 Task: Create validation rules in inventory object.
Action: Mouse moved to (574, 54)
Screenshot: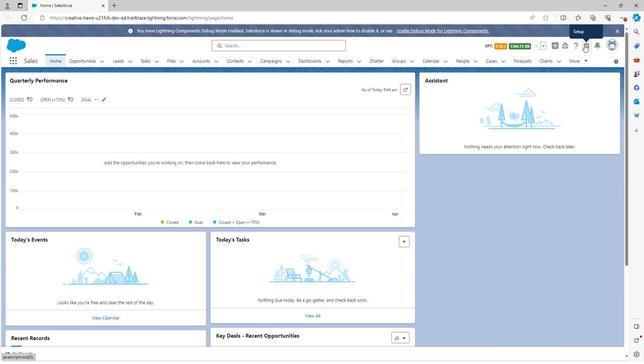 
Action: Mouse pressed left at (574, 54)
Screenshot: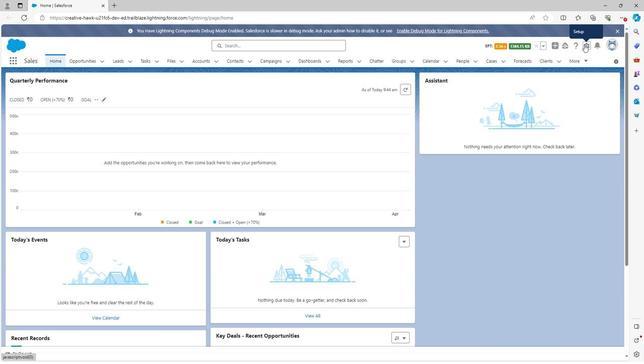 
Action: Mouse moved to (555, 80)
Screenshot: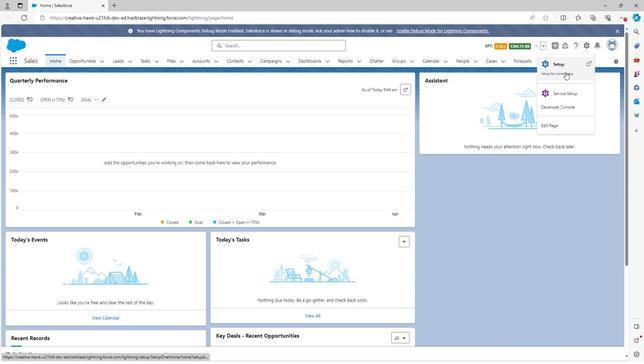 
Action: Mouse pressed left at (555, 80)
Screenshot: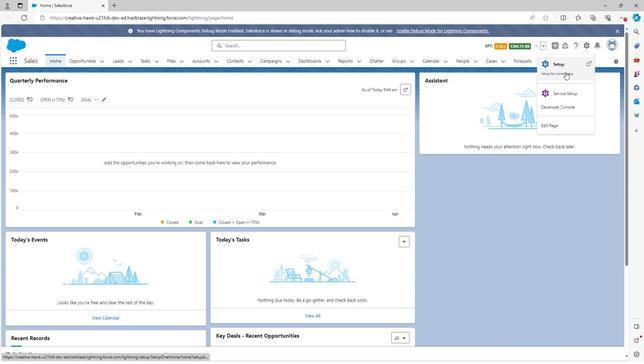 
Action: Mouse moved to (81, 69)
Screenshot: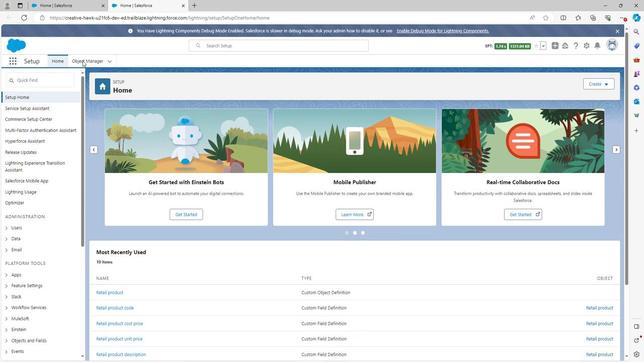 
Action: Mouse pressed left at (81, 69)
Screenshot: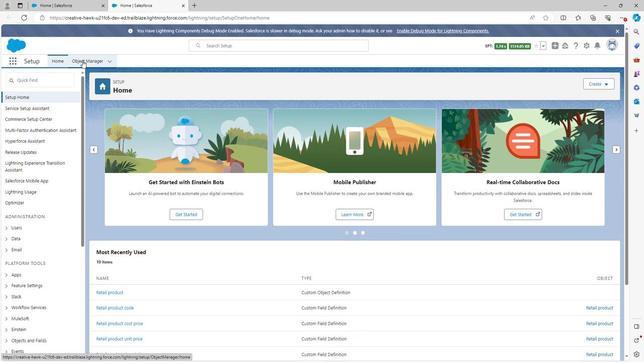 
Action: Mouse moved to (91, 253)
Screenshot: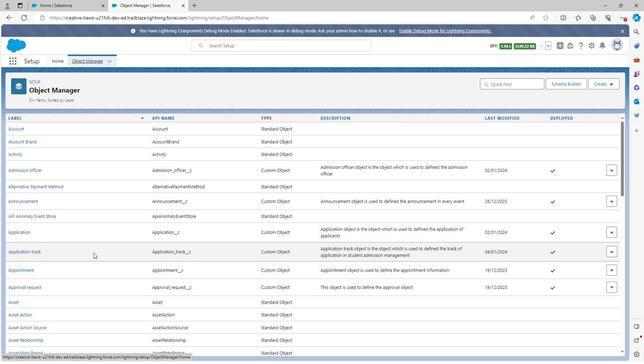 
Action: Mouse scrolled (91, 253) with delta (0, 0)
Screenshot: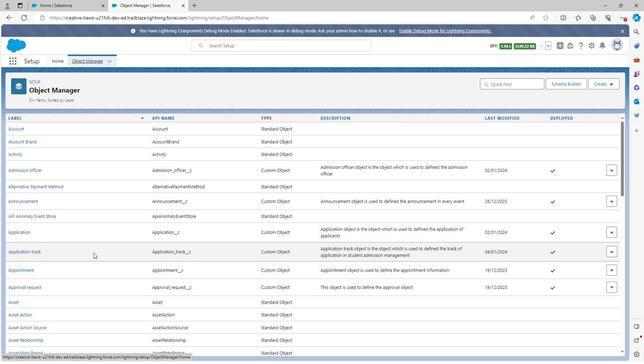 
Action: Mouse scrolled (91, 253) with delta (0, 0)
Screenshot: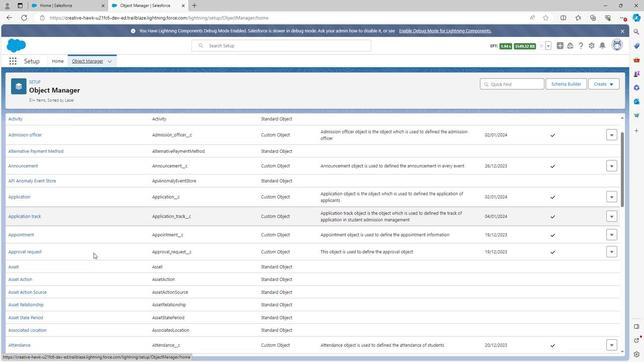 
Action: Mouse scrolled (91, 253) with delta (0, 0)
Screenshot: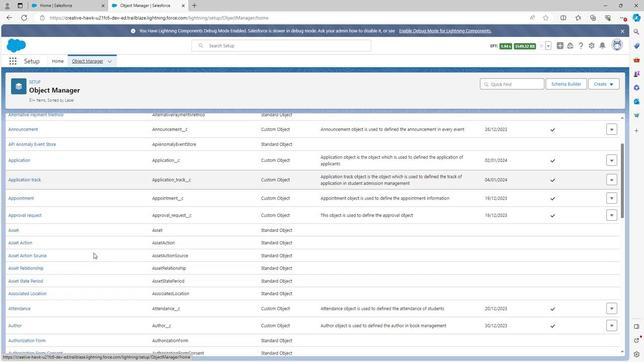 
Action: Mouse scrolled (91, 253) with delta (0, 0)
Screenshot: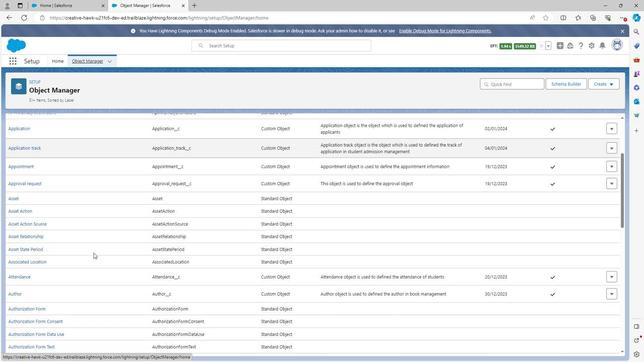 
Action: Mouse scrolled (91, 253) with delta (0, 0)
Screenshot: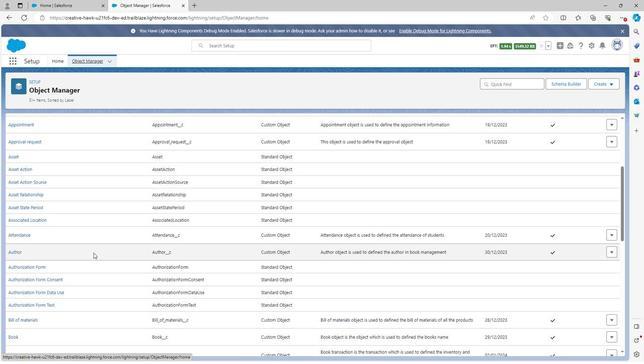 
Action: Mouse scrolled (91, 253) with delta (0, 0)
Screenshot: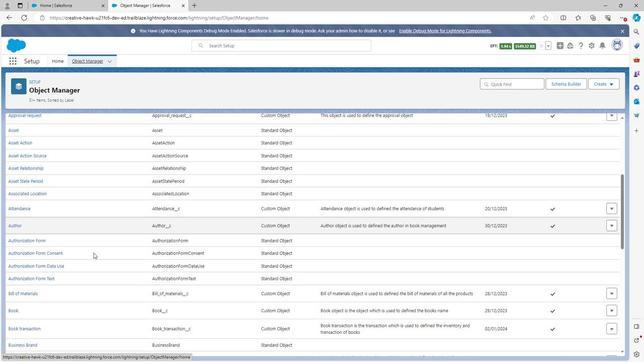 
Action: Mouse scrolled (91, 253) with delta (0, 0)
Screenshot: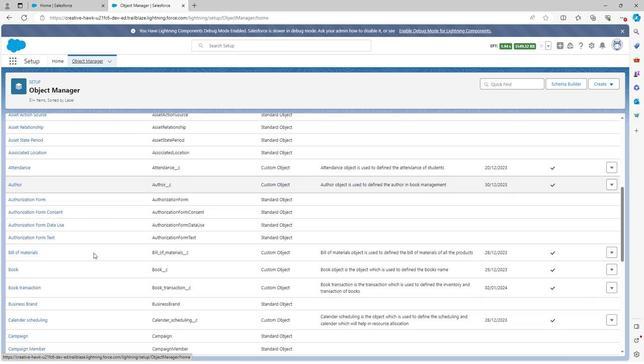 
Action: Mouse scrolled (91, 253) with delta (0, 0)
Screenshot: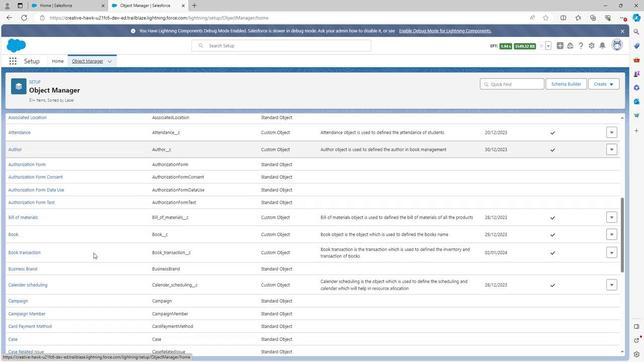 
Action: Mouse scrolled (91, 253) with delta (0, 0)
Screenshot: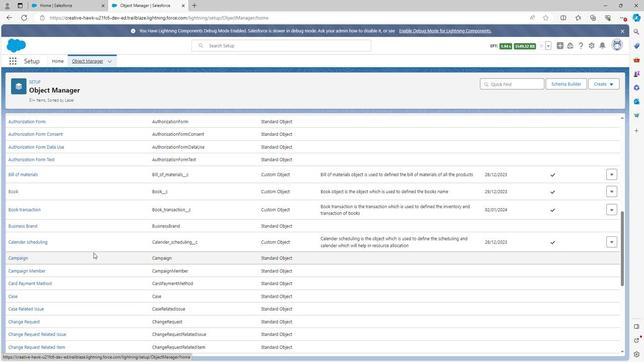 
Action: Mouse scrolled (91, 253) with delta (0, 0)
Screenshot: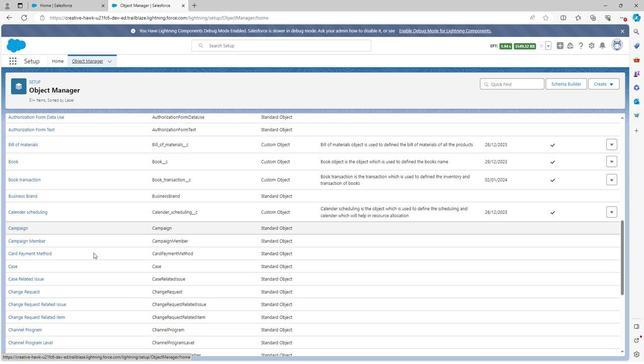 
Action: Mouse scrolled (91, 253) with delta (0, 0)
Screenshot: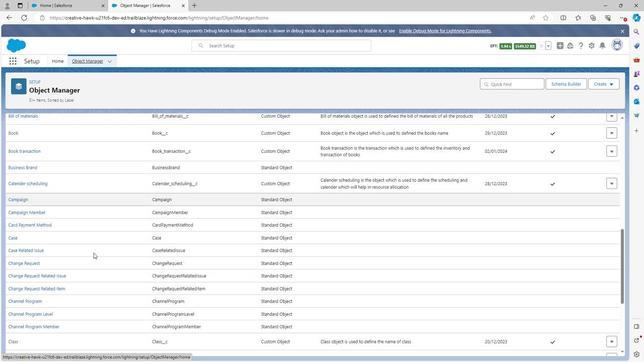 
Action: Mouse scrolled (91, 253) with delta (0, 0)
Screenshot: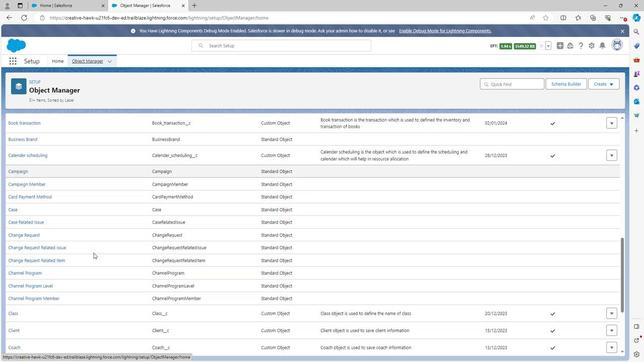 
Action: Mouse scrolled (91, 253) with delta (0, 0)
Screenshot: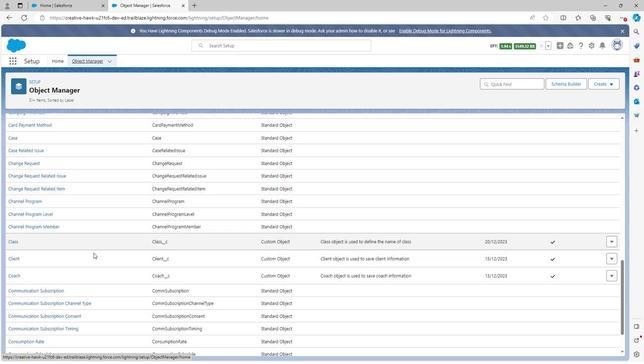 
Action: Mouse scrolled (91, 253) with delta (0, 0)
Screenshot: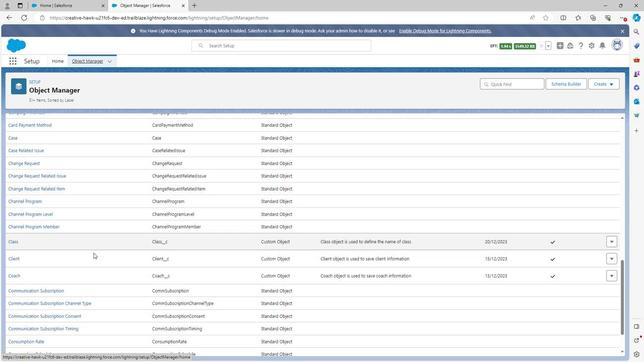 
Action: Mouse scrolled (91, 253) with delta (0, 0)
Screenshot: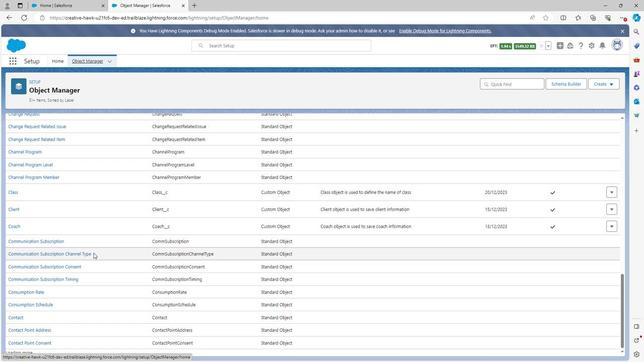 
Action: Mouse scrolled (91, 253) with delta (0, 0)
Screenshot: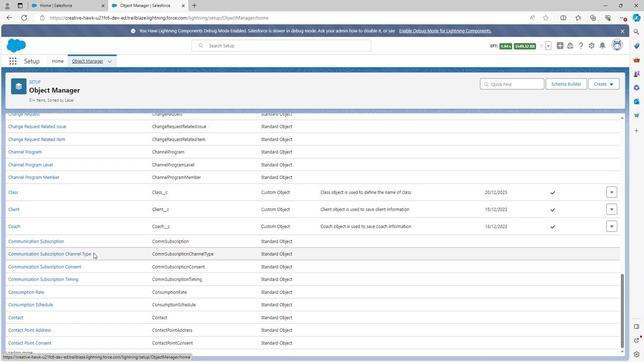
Action: Mouse scrolled (91, 253) with delta (0, 0)
Screenshot: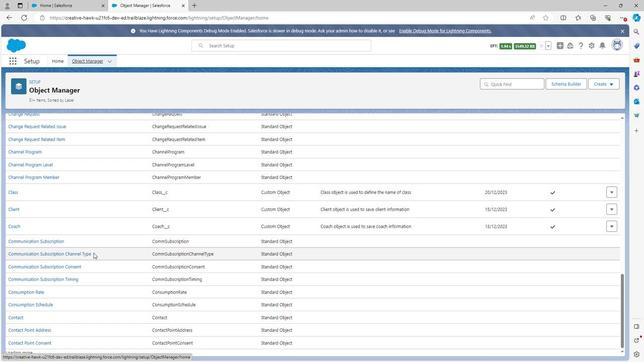 
Action: Mouse scrolled (91, 253) with delta (0, 0)
Screenshot: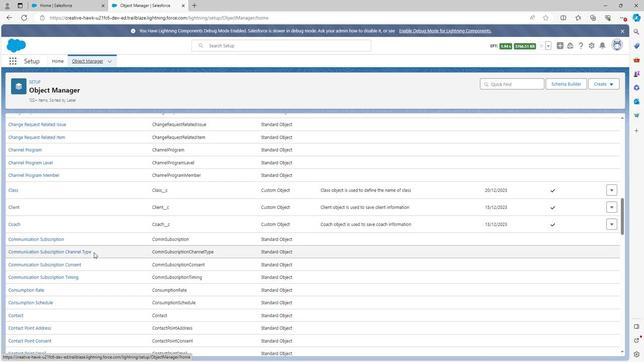 
Action: Mouse moved to (92, 253)
Screenshot: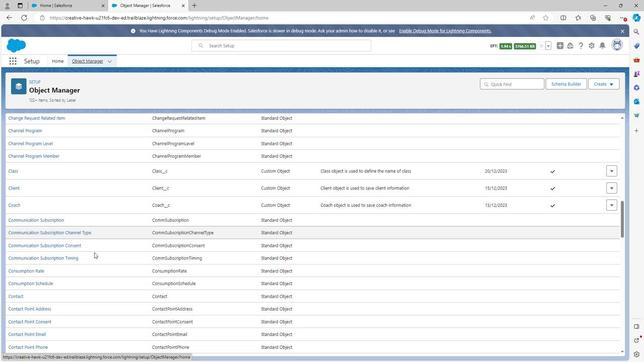
Action: Mouse scrolled (92, 252) with delta (0, 0)
Screenshot: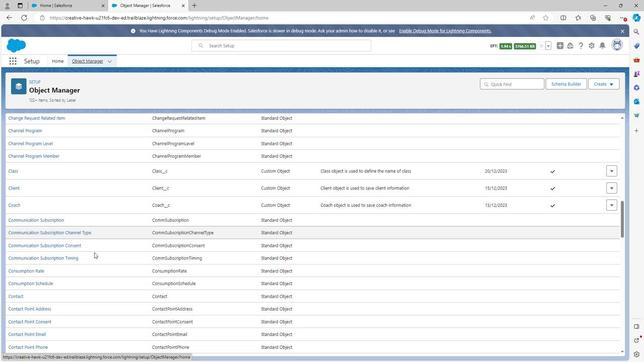 
Action: Mouse moved to (92, 253)
Screenshot: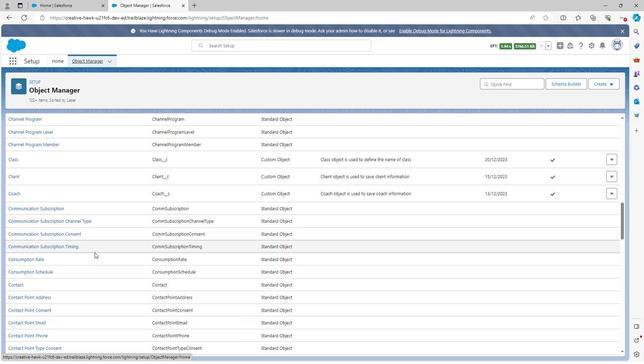 
Action: Mouse scrolled (92, 252) with delta (0, 0)
Screenshot: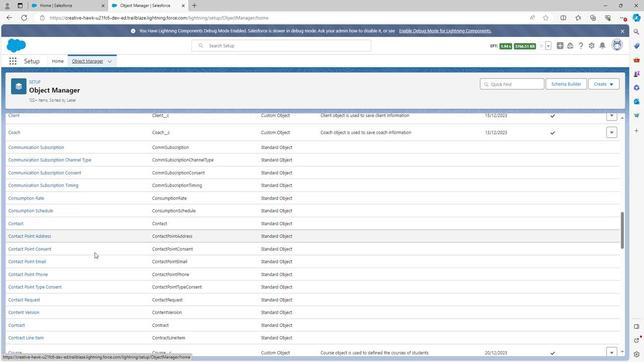 
Action: Mouse scrolled (92, 252) with delta (0, 0)
Screenshot: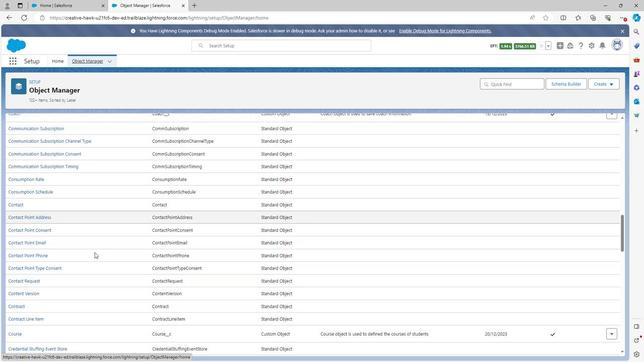 
Action: Mouse scrolled (92, 252) with delta (0, 0)
Screenshot: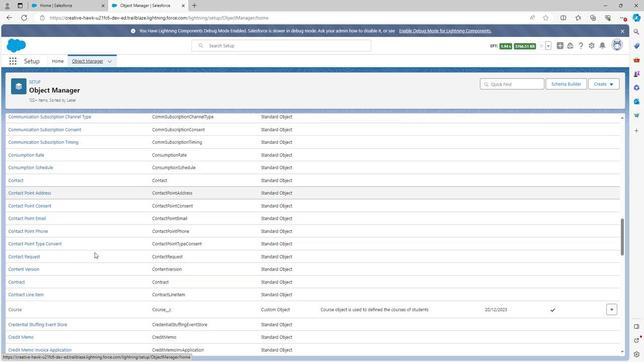 
Action: Mouse scrolled (92, 252) with delta (0, 0)
Screenshot: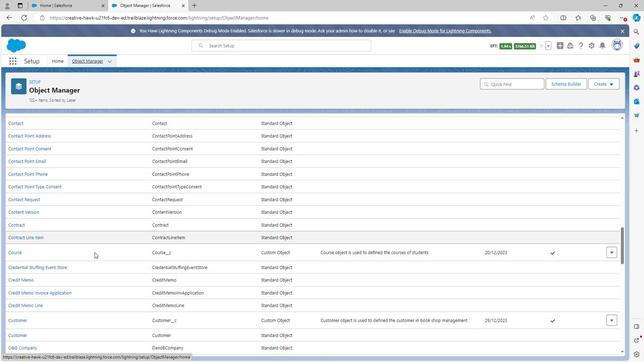 
Action: Mouse scrolled (92, 252) with delta (0, 0)
Screenshot: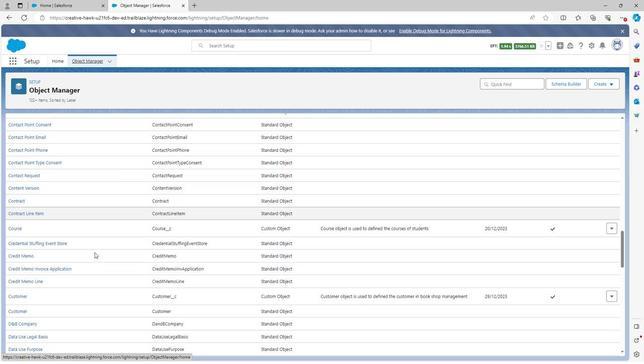 
Action: Mouse scrolled (92, 252) with delta (0, 0)
Screenshot: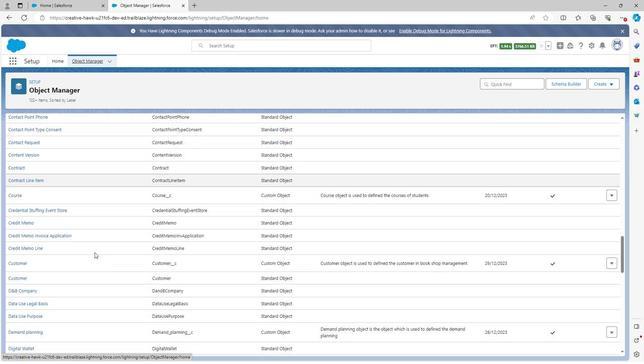 
Action: Mouse scrolled (92, 252) with delta (0, 0)
Screenshot: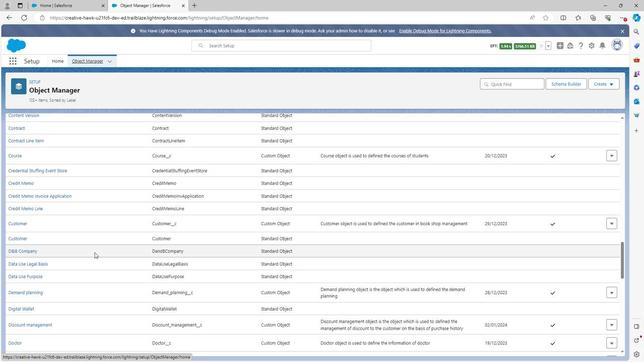 
Action: Mouse scrolled (92, 252) with delta (0, 0)
Screenshot: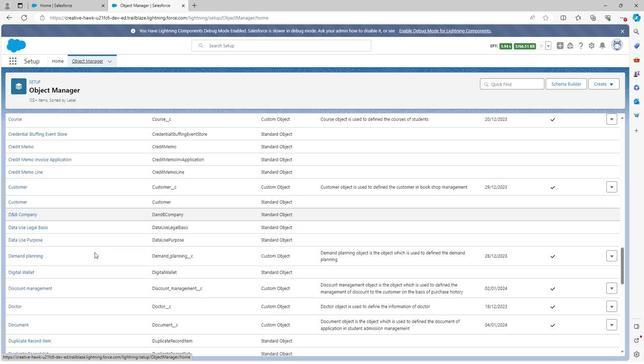 
Action: Mouse scrolled (92, 252) with delta (0, 0)
Screenshot: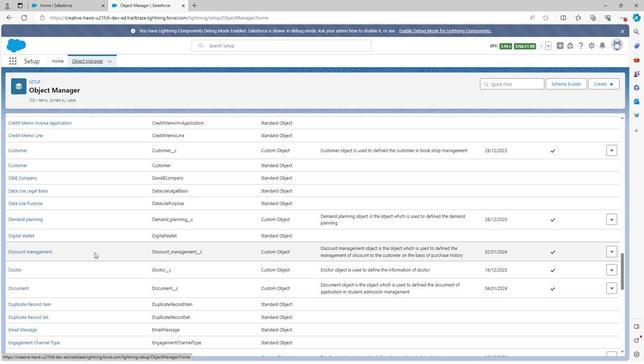 
Action: Mouse scrolled (92, 252) with delta (0, 0)
Screenshot: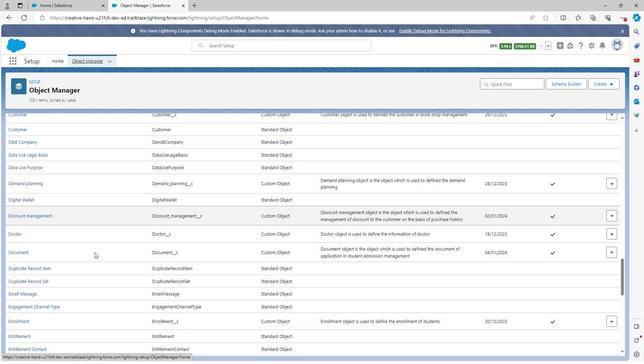 
Action: Mouse scrolled (92, 252) with delta (0, 0)
Screenshot: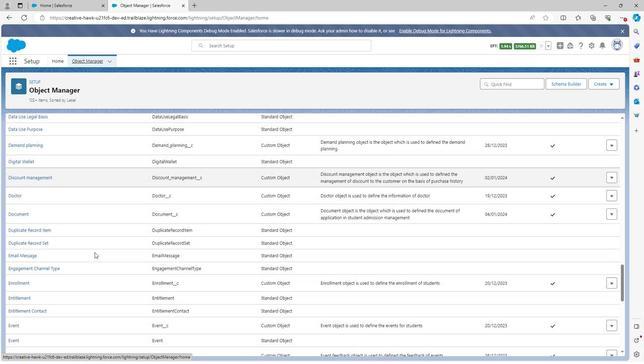 
Action: Mouse scrolled (92, 252) with delta (0, 0)
Screenshot: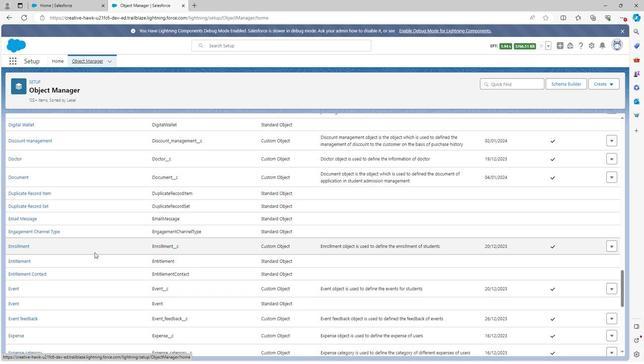 
Action: Mouse scrolled (92, 252) with delta (0, 0)
Screenshot: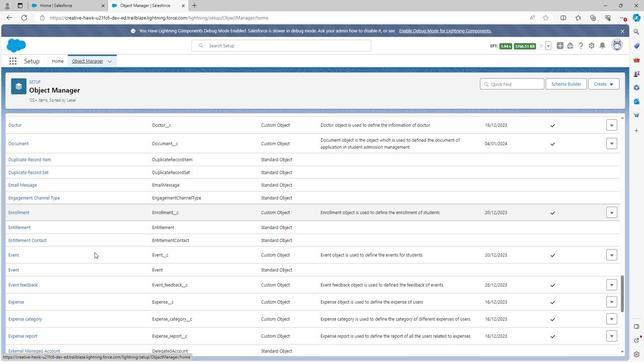 
Action: Mouse scrolled (92, 252) with delta (0, 0)
Screenshot: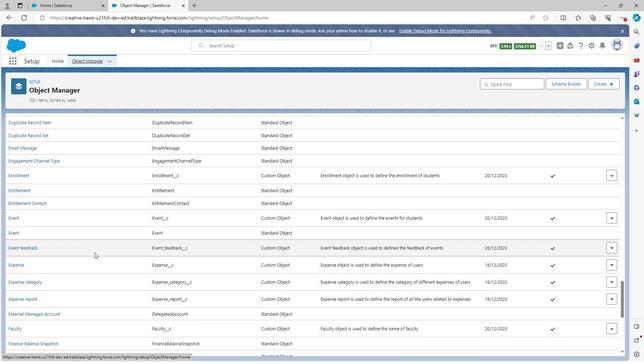 
Action: Mouse scrolled (92, 252) with delta (0, 0)
Screenshot: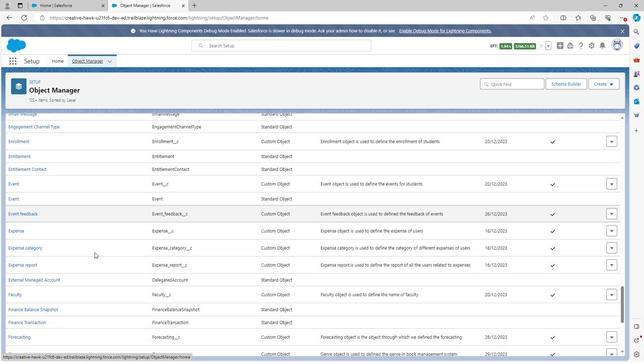 
Action: Mouse scrolled (92, 252) with delta (0, 0)
Screenshot: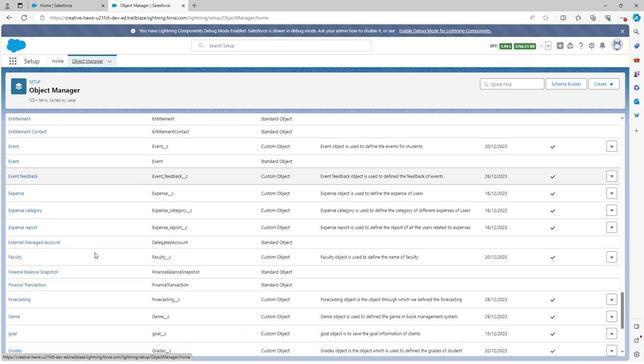 
Action: Mouse scrolled (92, 252) with delta (0, 0)
Screenshot: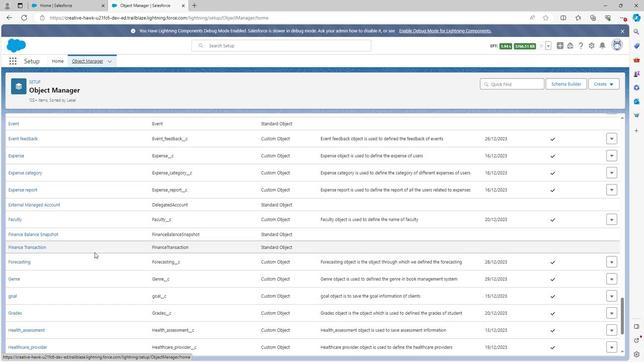 
Action: Mouse scrolled (92, 252) with delta (0, 0)
Screenshot: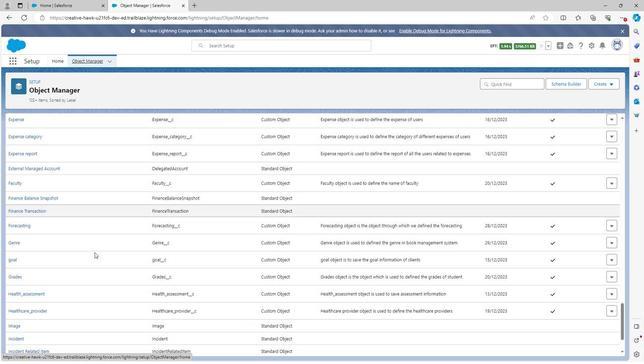 
Action: Mouse scrolled (92, 252) with delta (0, 0)
Screenshot: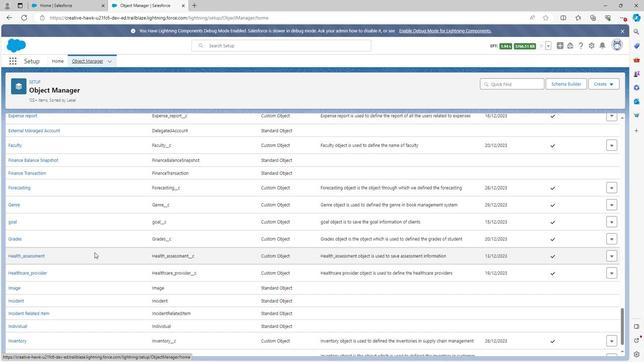 
Action: Mouse scrolled (92, 252) with delta (0, 0)
Screenshot: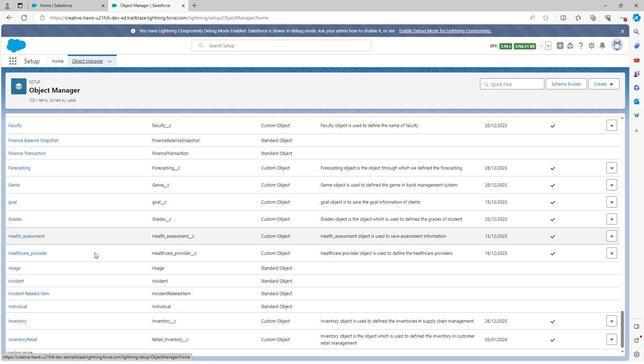 
Action: Mouse moved to (30, 335)
Screenshot: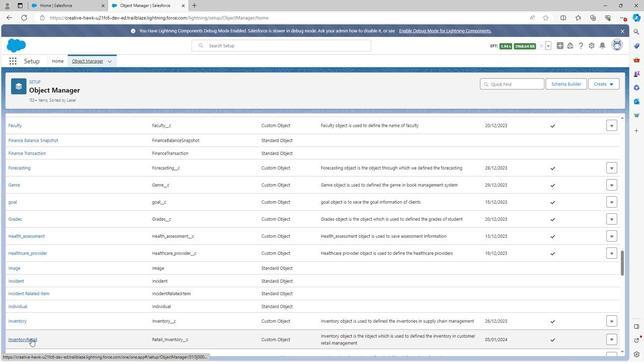 
Action: Mouse pressed left at (30, 335)
Screenshot: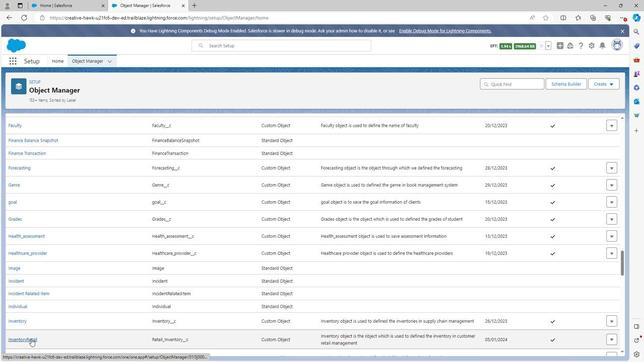 
Action: Mouse moved to (48, 138)
Screenshot: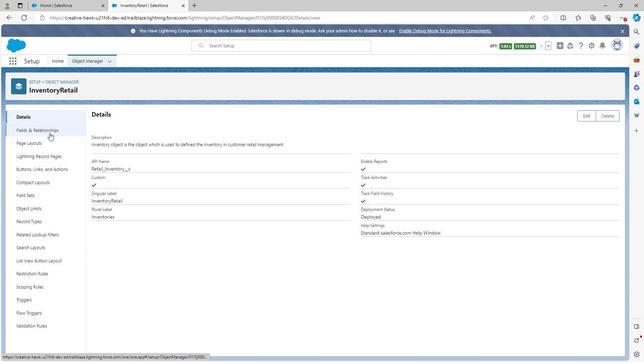 
Action: Mouse pressed left at (48, 138)
Screenshot: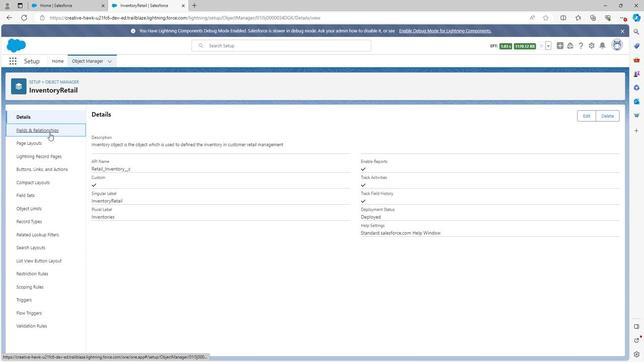 
Action: Mouse moved to (110, 179)
Screenshot: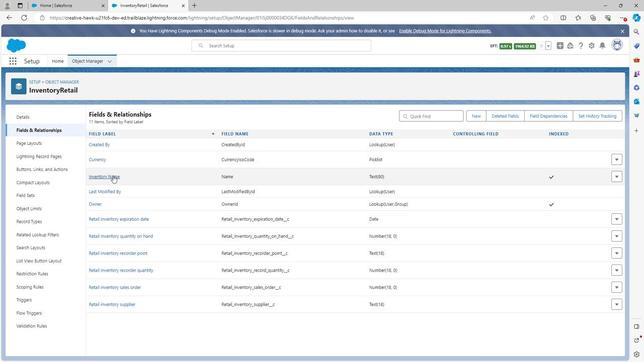 
Action: Mouse pressed left at (110, 179)
Screenshot: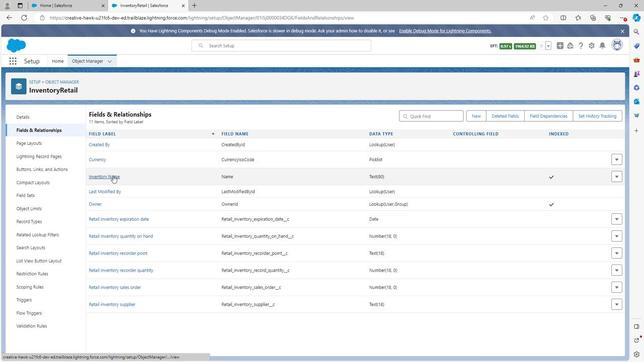 
Action: Mouse moved to (251, 212)
Screenshot: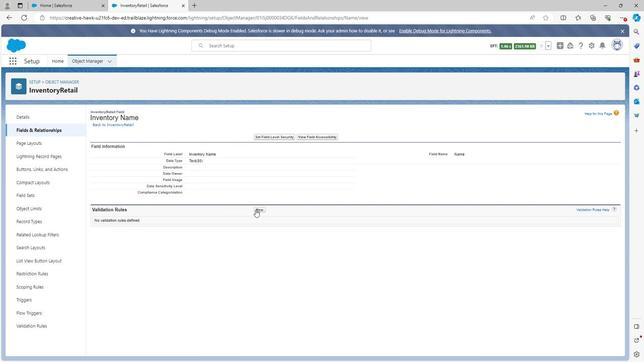 
Action: Mouse pressed left at (251, 212)
Screenshot: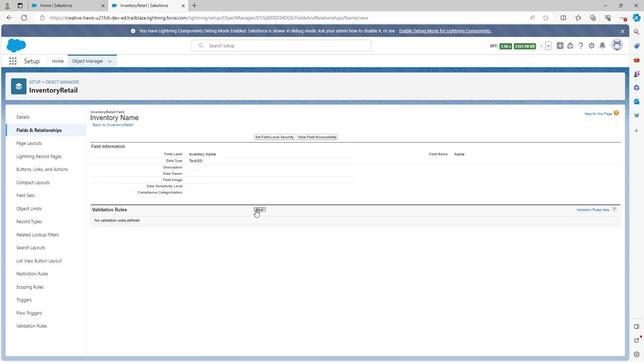 
Action: Mouse moved to (185, 170)
Screenshot: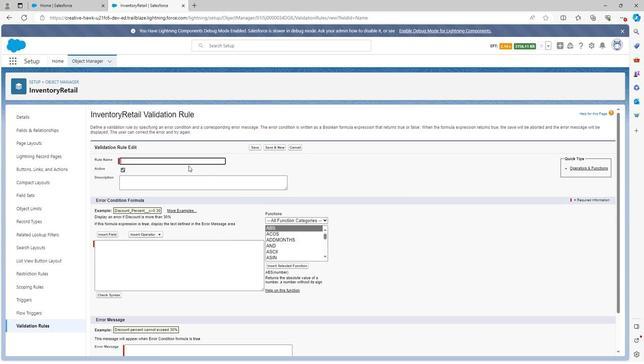 
Action: Key pressed <Key.shift>
Screenshot: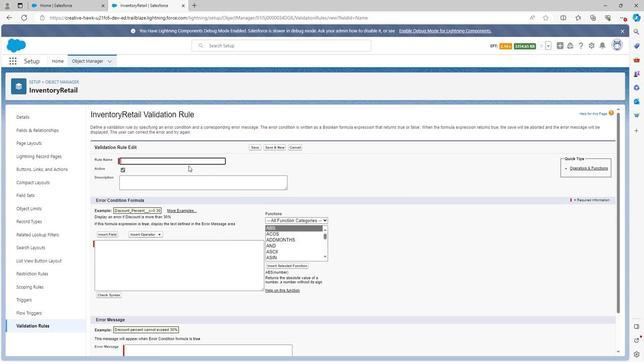 
Action: Mouse moved to (185, 170)
Screenshot: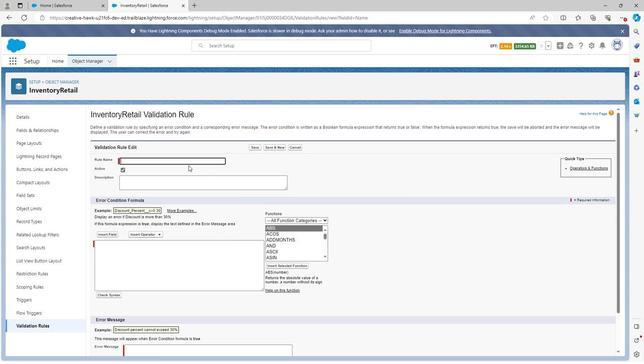 
Action: Key pressed <Key.shift><Key.shift><Key.shift>
Screenshot: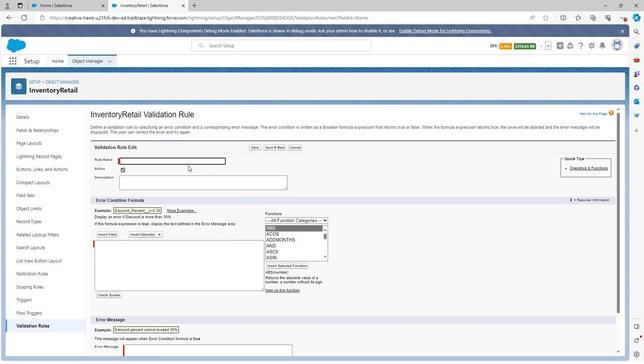 
Action: Mouse moved to (184, 170)
Screenshot: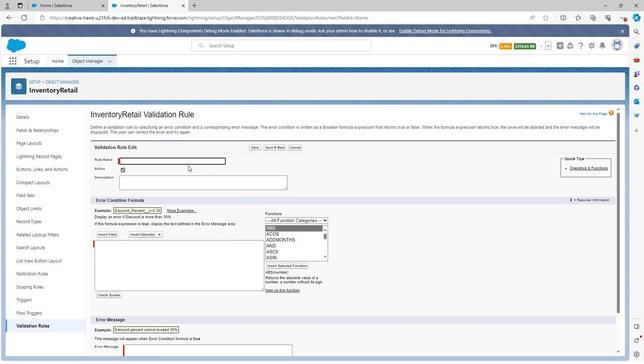
Action: Key pressed <Key.shift><Key.shift><Key.shift><Key.shift>I
Screenshot: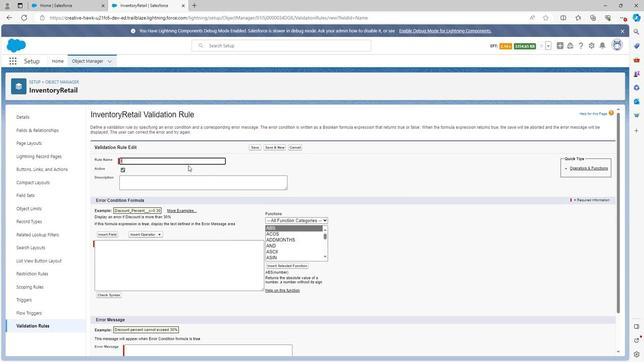 
Action: Mouse moved to (184, 170)
Screenshot: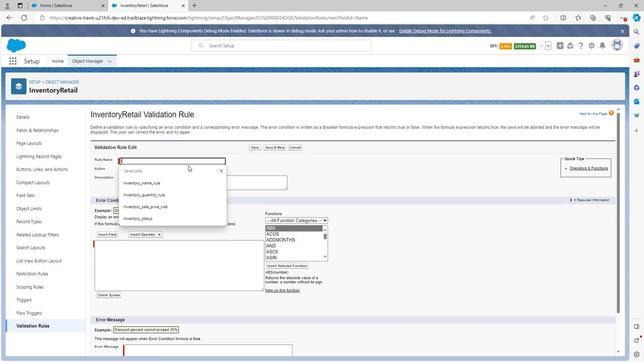 
Action: Key pressed nven
Screenshot: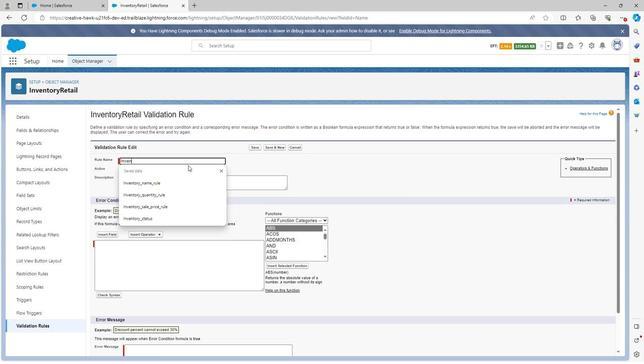 
Action: Mouse moved to (185, 170)
Screenshot: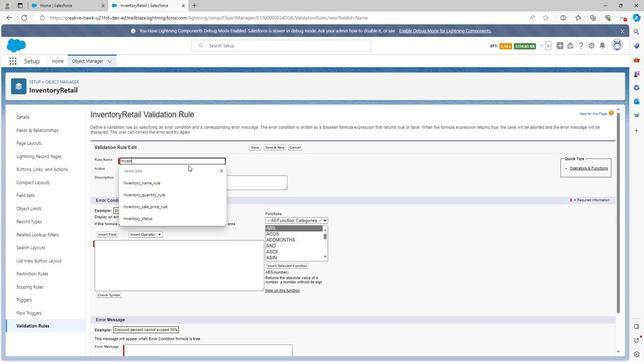 
Action: Key pressed t
Screenshot: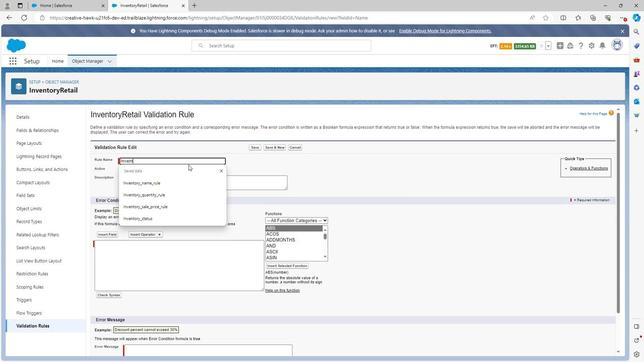 
Action: Mouse moved to (185, 169)
Screenshot: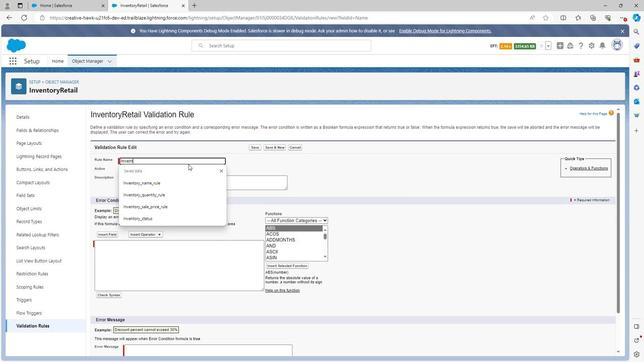 
Action: Key pressed ory<Key.space><Key.left><Key.left><Key.left><Key.left><Key.left><Key.left><Key.left><Key.left><Key.left><Key.left><Key.left><Key.left><Key.left><Key.left>
Screenshot: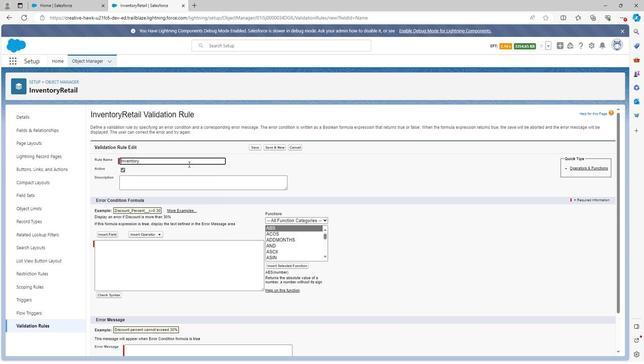 
Action: Mouse moved to (184, 169)
Screenshot: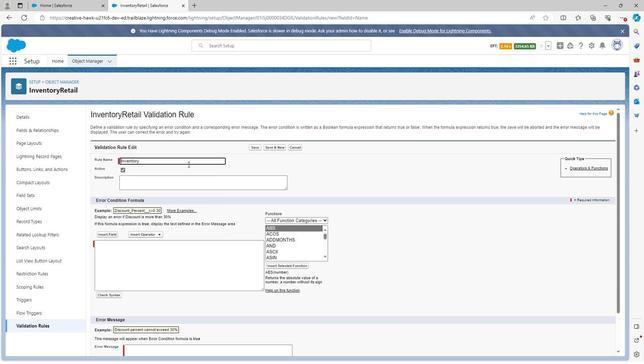 
Action: Key pressed <Key.shift>Retail<Key.space><Key.right>
Screenshot: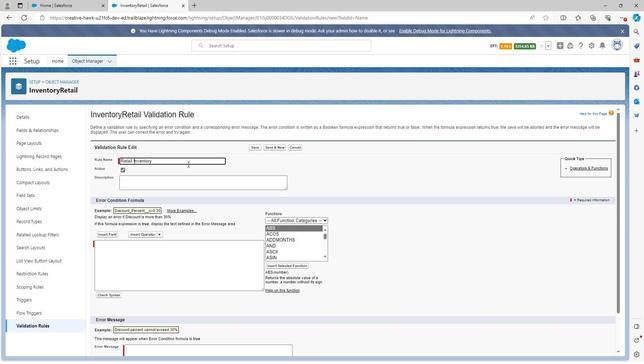 
Action: Mouse moved to (184, 169)
Screenshot: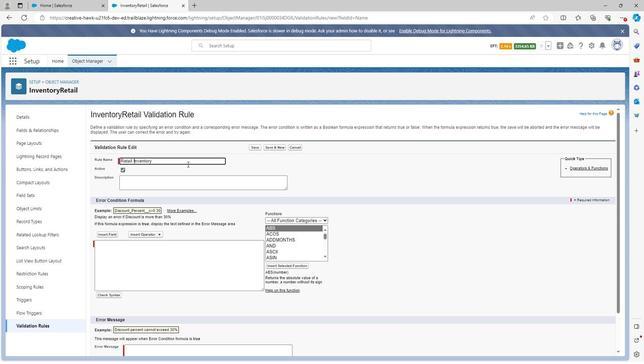 
Action: Key pressed <Key.right><Key.right><Key.right><Key.right><Key.right><Key.right><Key.right><Key.right><Key.right><Key.right>
Screenshot: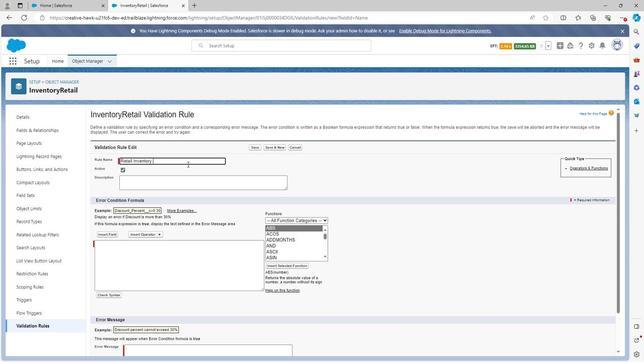 
Action: Mouse moved to (183, 169)
Screenshot: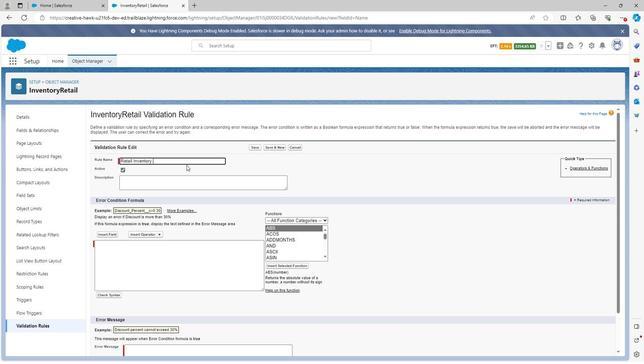 
Action: Key pressed rule
Screenshot: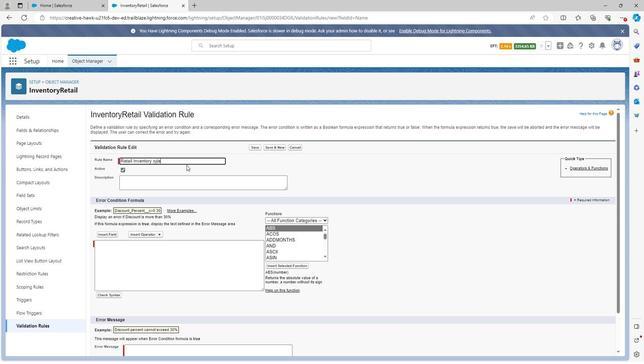 
Action: Mouse moved to (177, 172)
Screenshot: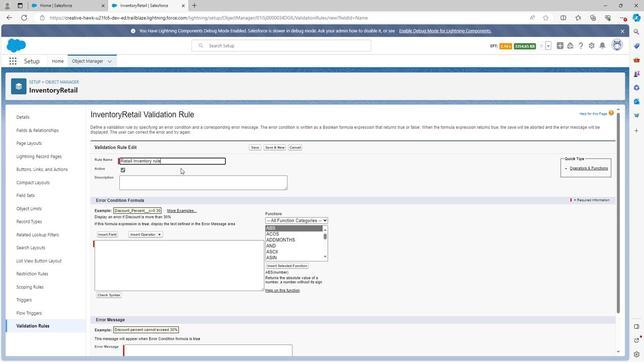 
Action: Mouse pressed left at (177, 172)
Screenshot: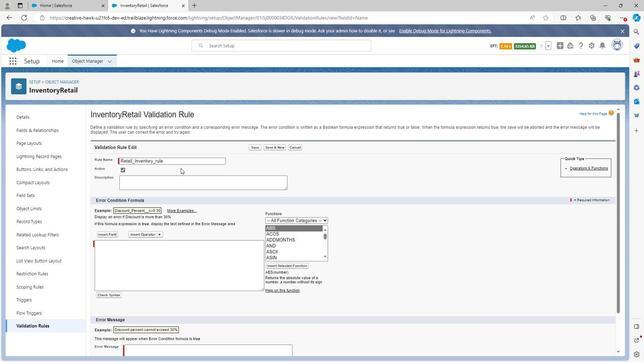 
Action: Mouse moved to (151, 185)
Screenshot: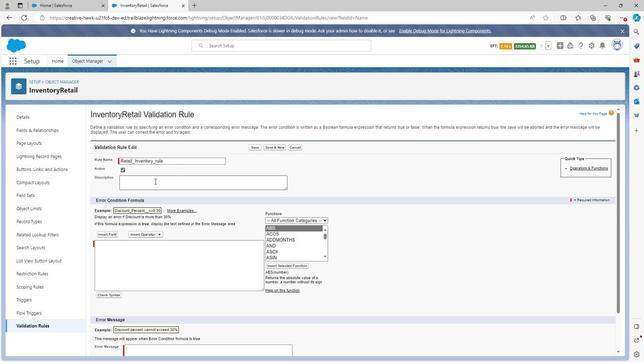 
Action: Mouse pressed left at (151, 185)
Screenshot: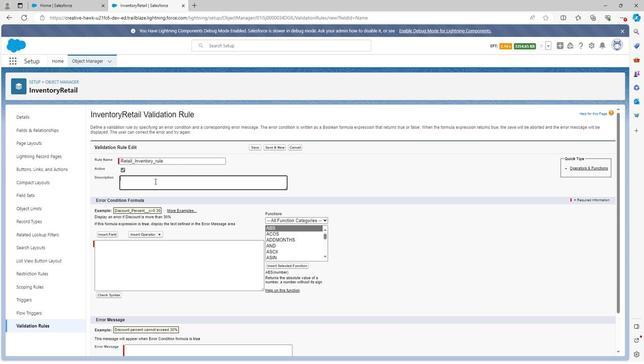 
Action: Key pressed <Key.shift><Key.shift><Key.shift><Key.shift><Key.shift><Key.shift><Key.shift><Key.shift><Key.shift><Key.shift><Key.shift><Key.shift>R
Screenshot: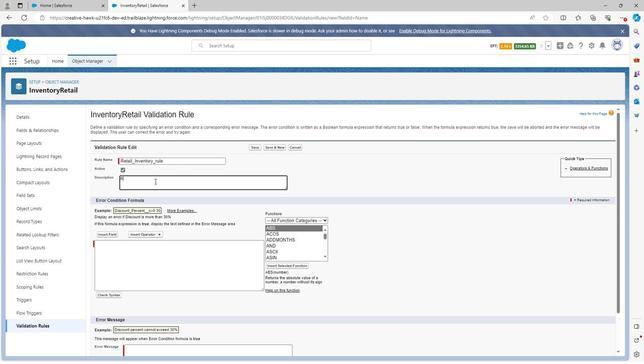 
Action: Mouse moved to (151, 183)
Screenshot: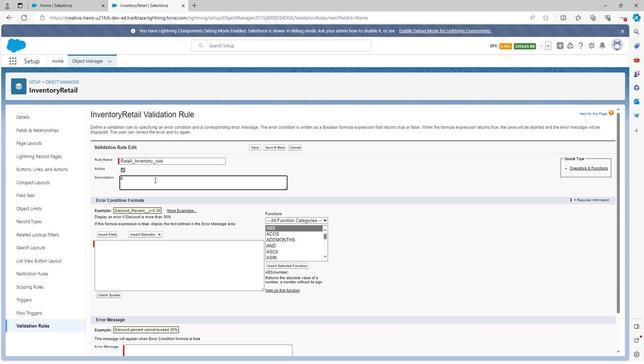 
Action: Key pressed et
Screenshot: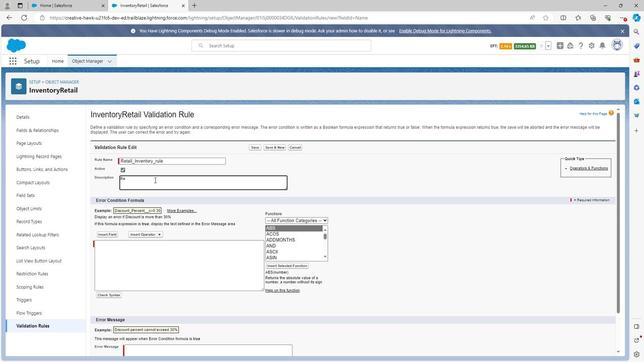 
Action: Mouse moved to (151, 183)
Screenshot: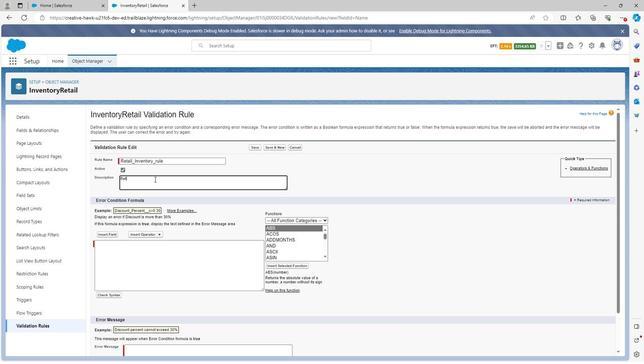 
Action: Key pressed a
Screenshot: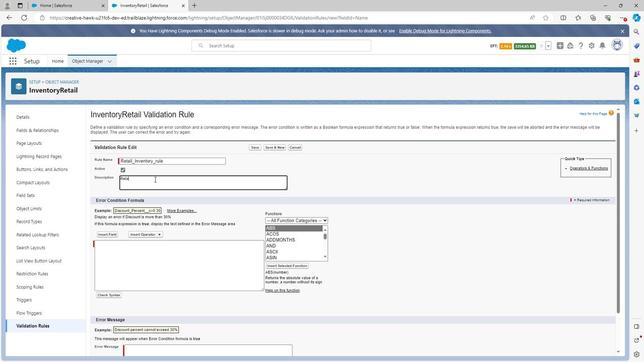 
Action: Mouse moved to (153, 177)
Screenshot: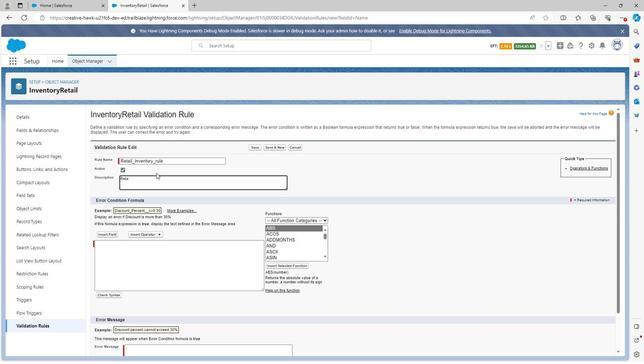 
Action: Key pressed il<Key.space>invento
Screenshot: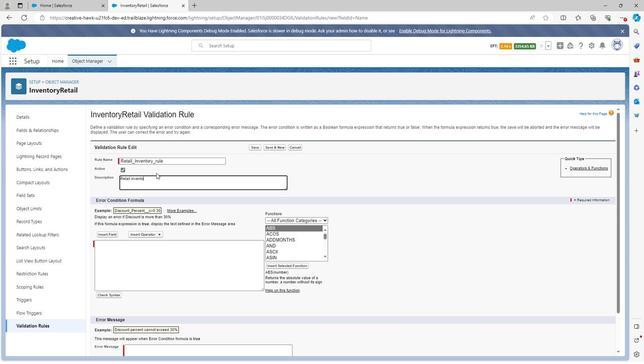 
Action: Mouse moved to (153, 177)
Screenshot: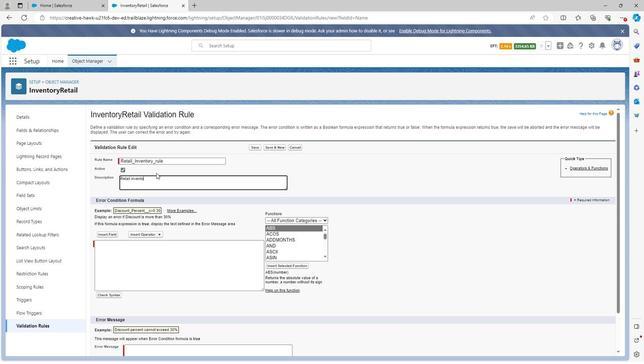 
Action: Key pressed ry<Key.space>rul
Screenshot: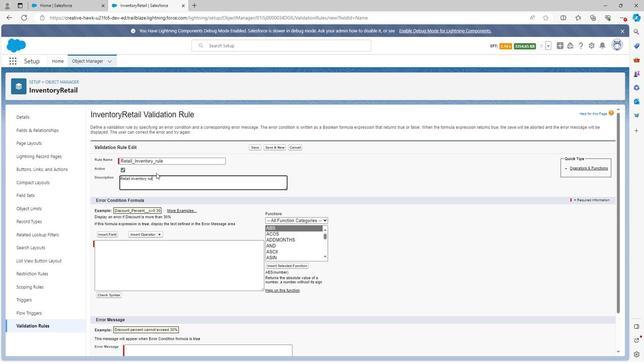 
Action: Mouse moved to (152, 166)
Screenshot: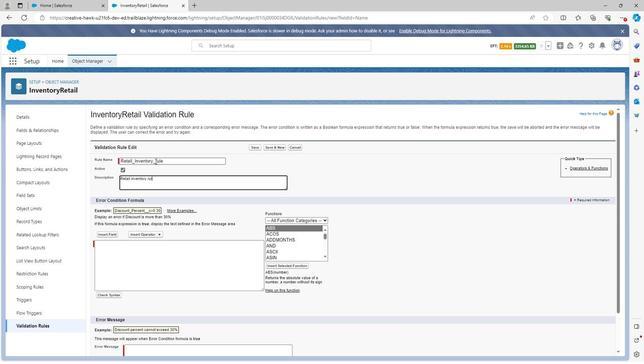 
Action: Mouse pressed left at (152, 166)
Screenshot: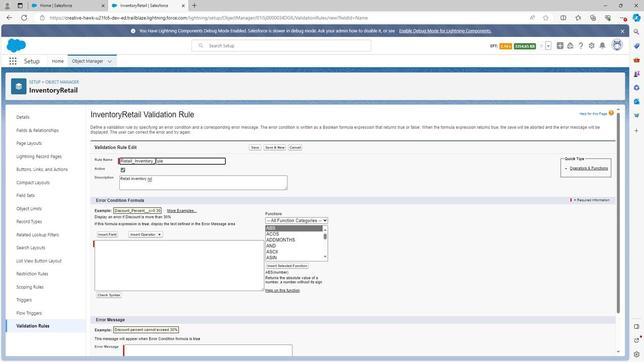 
Action: Mouse moved to (155, 179)
Screenshot: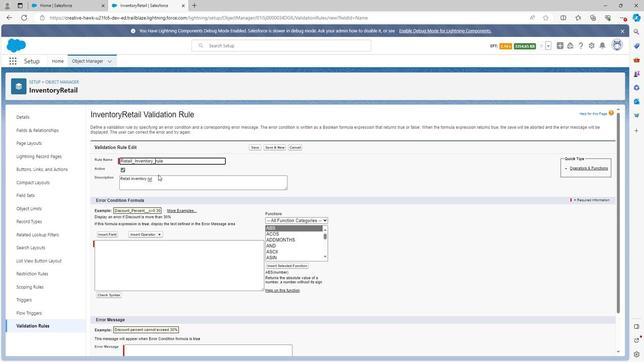 
Action: Key pressed n
Screenshot: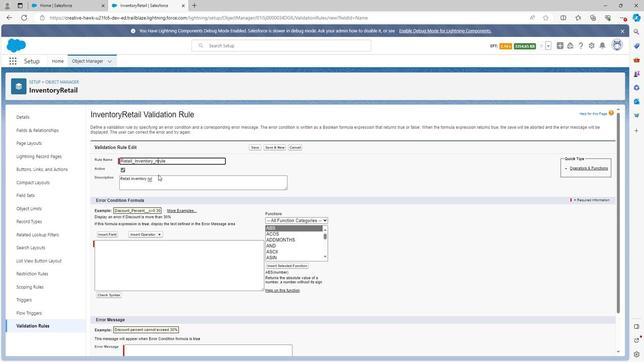 
Action: Mouse moved to (155, 177)
Screenshot: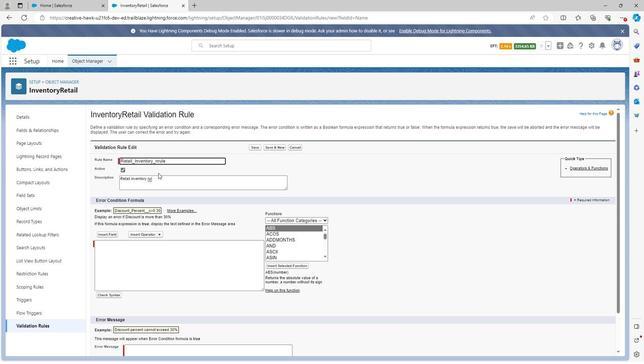 
Action: Key pressed ame
Screenshot: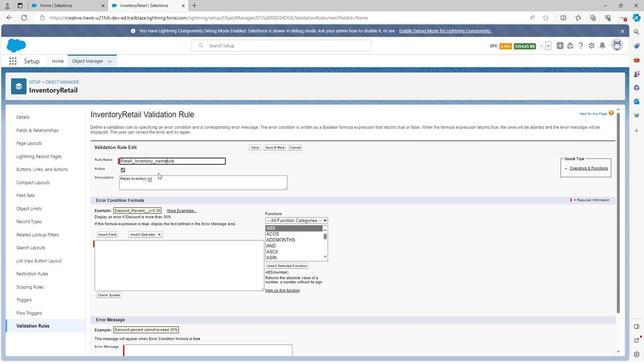 
Action: Mouse moved to (176, 172)
Screenshot: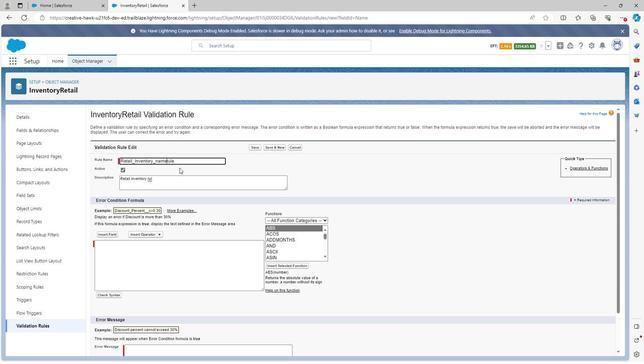 
Action: Mouse pressed left at (176, 172)
Screenshot: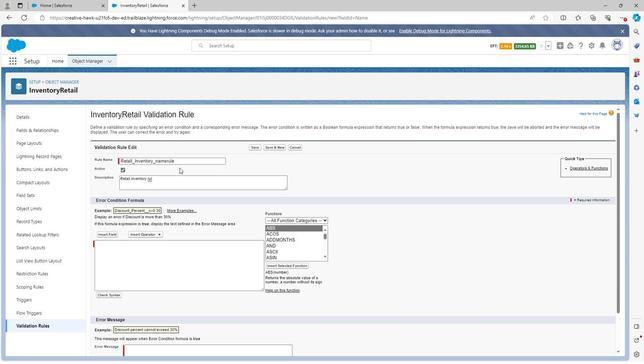
Action: Mouse moved to (163, 166)
Screenshot: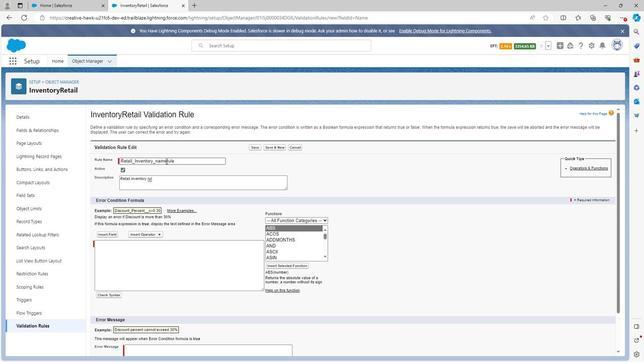 
Action: Mouse pressed left at (163, 166)
Screenshot: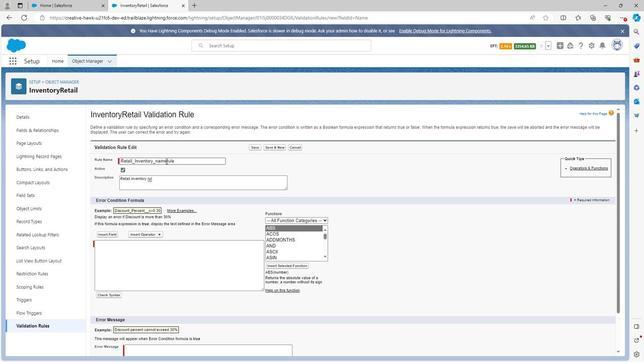 
Action: Mouse moved to (181, 210)
Screenshot: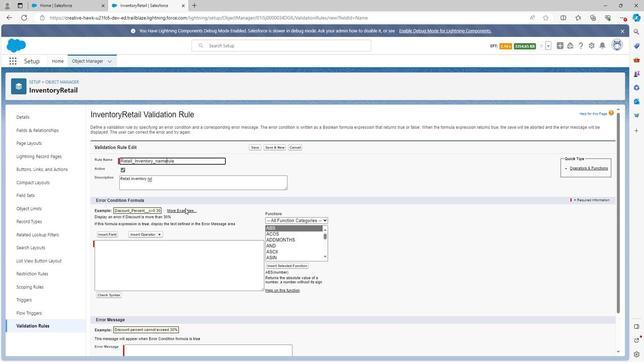 
Action: Key pressed <Key.shift>_
Screenshot: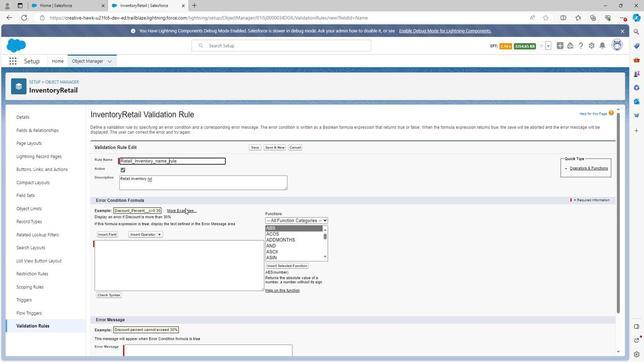 
Action: Mouse moved to (144, 182)
Screenshot: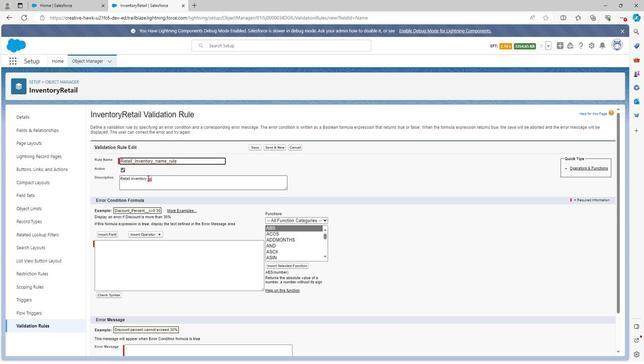 
Action: Mouse pressed left at (144, 182)
Screenshot: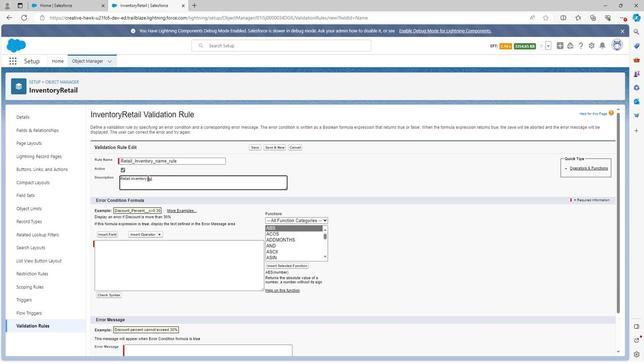 
Action: Mouse moved to (172, 282)
Screenshot: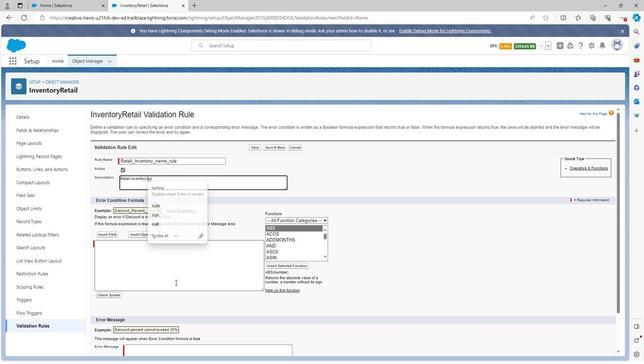 
Action: Key pressed name<Key.space>
Screenshot: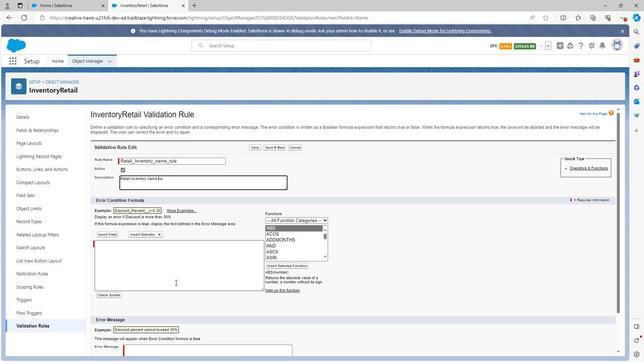
Action: Mouse moved to (168, 185)
Screenshot: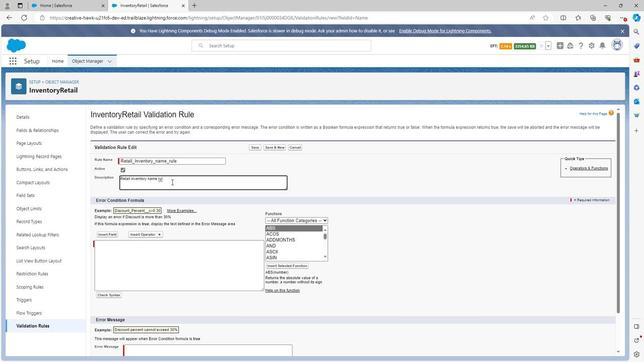 
Action: Mouse pressed left at (168, 185)
Screenshot: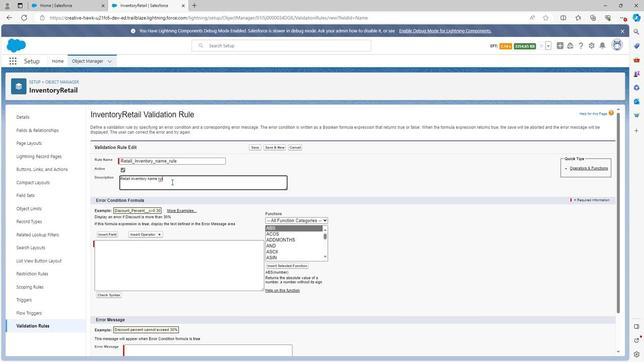 
Action: Mouse moved to (149, 174)
Screenshot: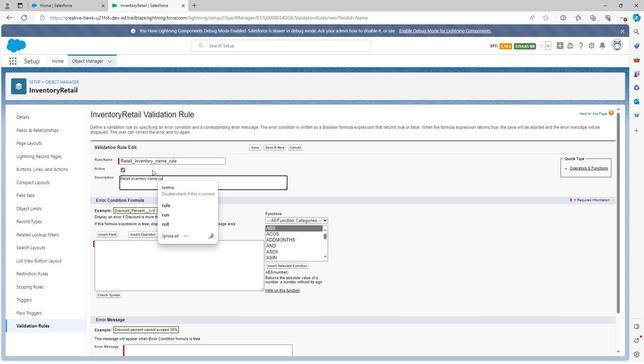 
Action: Key pressed e<Key.space>
Screenshot: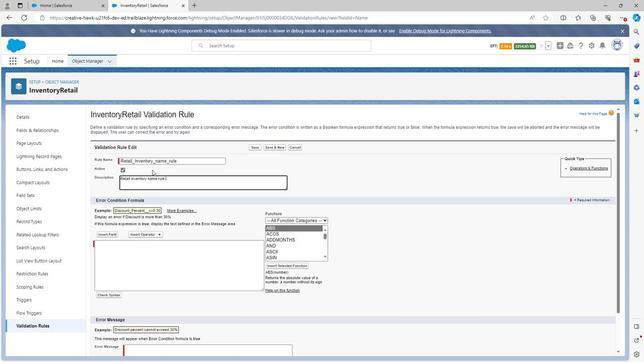 
Action: Mouse moved to (147, 173)
Screenshot: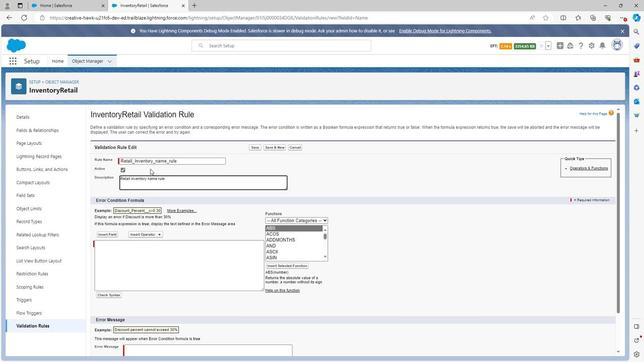 
Action: Key pressed i
Screenshot: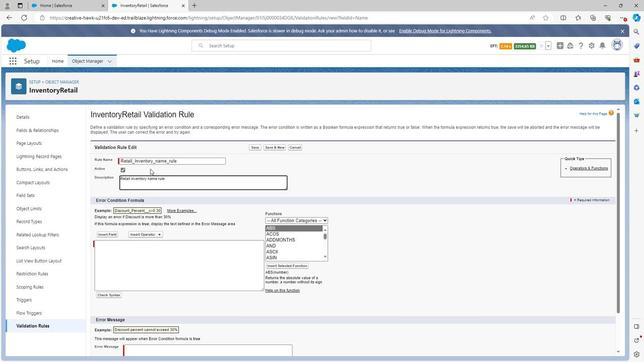 
Action: Mouse moved to (146, 173)
Screenshot: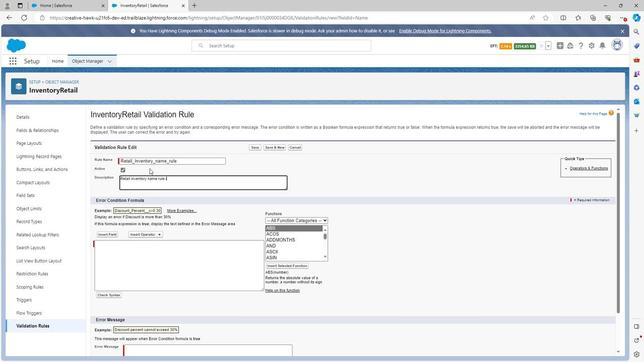 
Action: Key pressed s<Key.space>the<Key.space>rule<Key.space>in<Key.space>which<Key.space>w
Screenshot: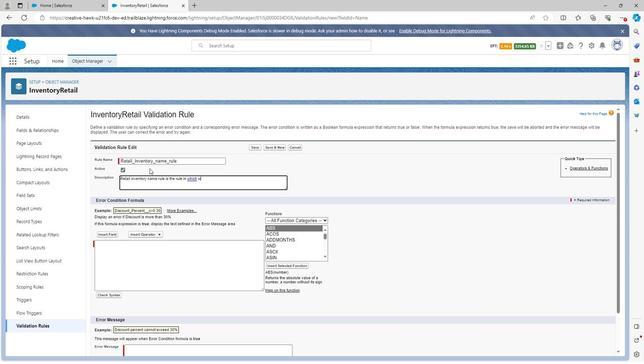 
Action: Mouse moved to (145, 173)
Screenshot: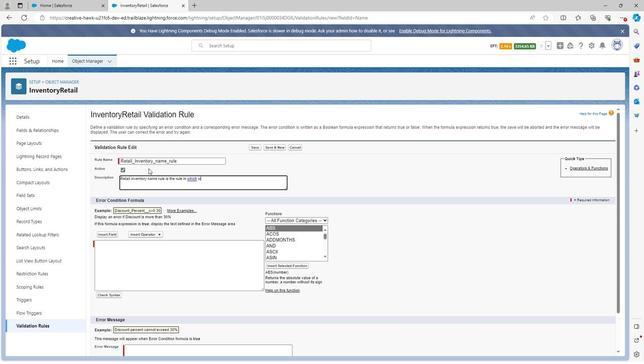 
Action: Key pressed e<Key.space>d
Screenshot: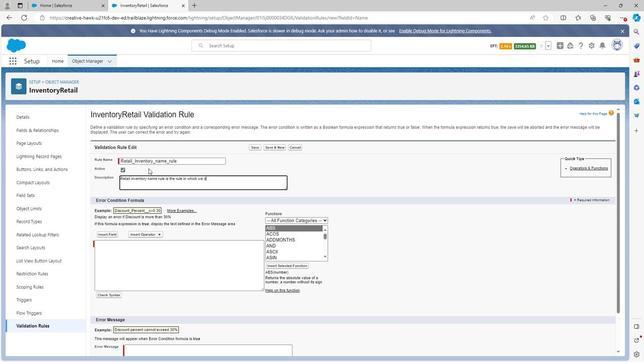 
Action: Mouse moved to (144, 172)
Screenshot: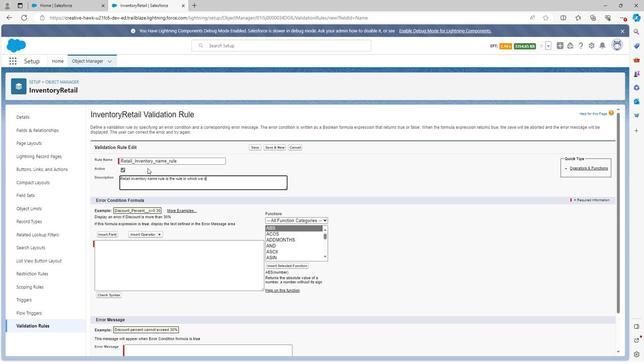 
Action: Key pressed ef
Screenshot: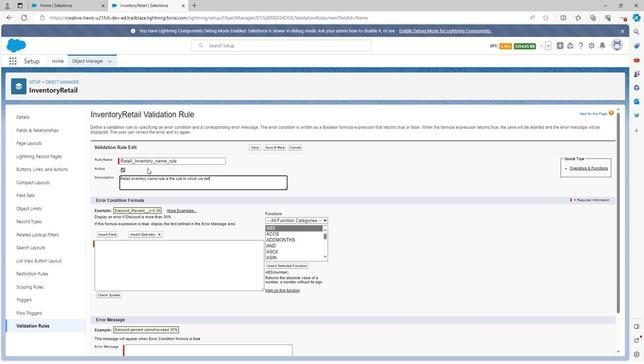 
Action: Mouse moved to (143, 173)
Screenshot: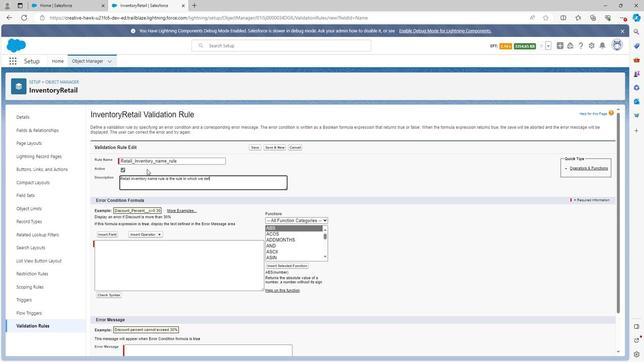 
Action: Key pressed ined<Key.space>the<Key.space>nam
Screenshot: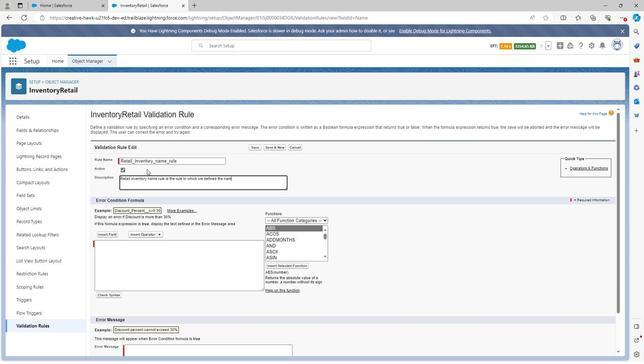 
Action: Mouse moved to (143, 173)
Screenshot: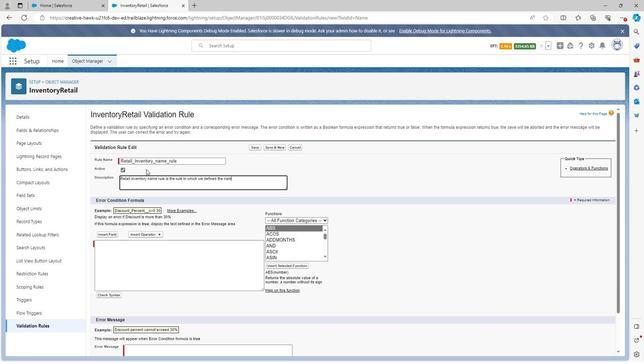 
Action: Key pressed e<Key.space>of<Key.space>retail<Key.space>inventory<Key.space>with<Key.space>some<Key.space>validation<Key.space>in<Key.space>customer<Key.space>retail<Key.space>management
Screenshot: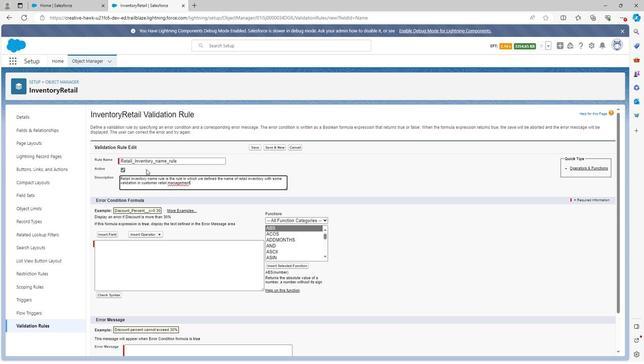 
Action: Mouse moved to (107, 235)
Screenshot: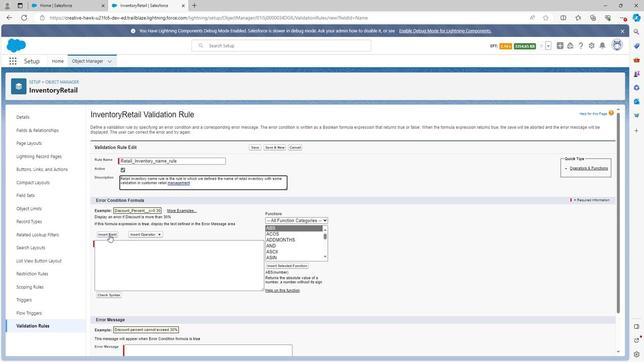 
Action: Mouse pressed left at (107, 235)
Screenshot: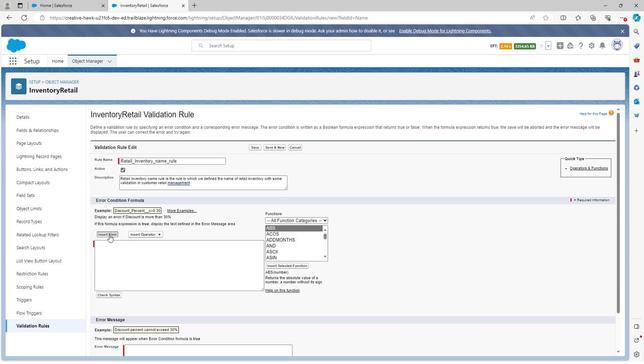 
Action: Mouse moved to (309, 235)
Screenshot: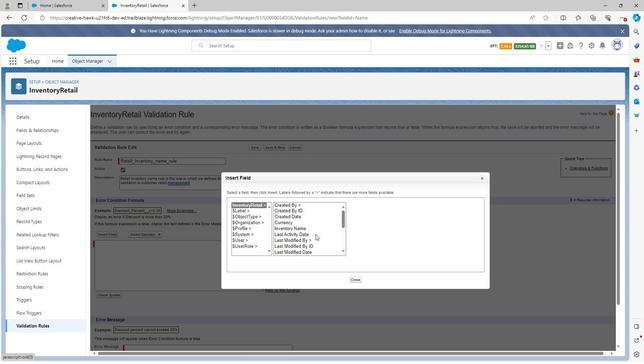 
Action: Mouse scrolled (309, 235) with delta (0, 0)
Screenshot: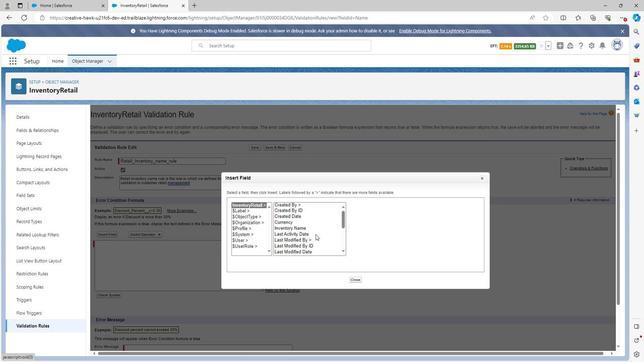 
Action: Mouse scrolled (309, 235) with delta (0, 0)
Screenshot: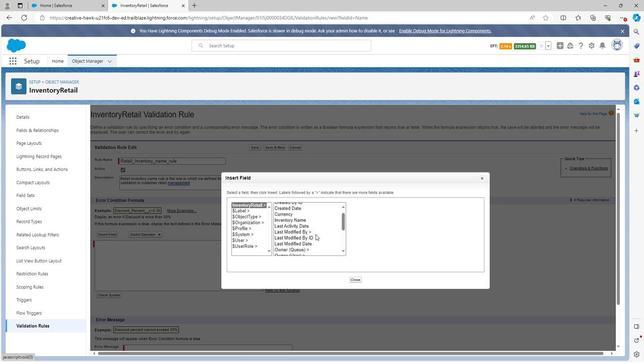 
Action: Mouse moved to (309, 235)
Screenshot: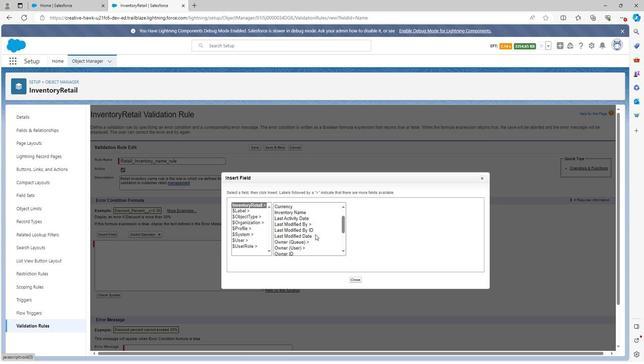 
Action: Mouse scrolled (309, 235) with delta (0, 0)
Screenshot: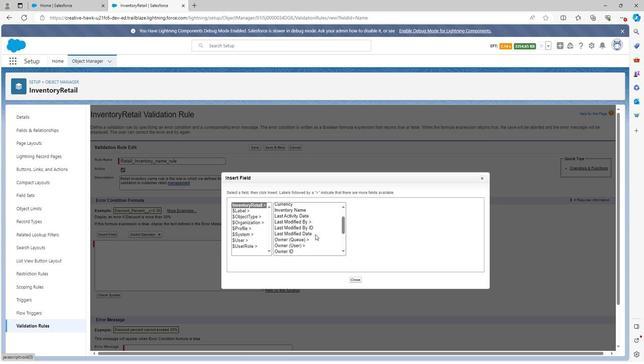 
Action: Mouse scrolled (309, 235) with delta (0, 0)
Screenshot: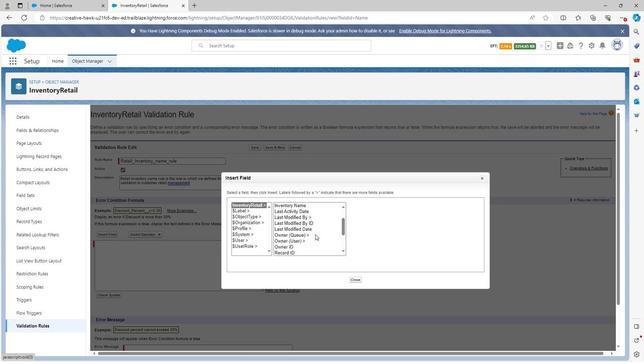 
Action: Mouse scrolled (309, 235) with delta (0, 0)
Screenshot: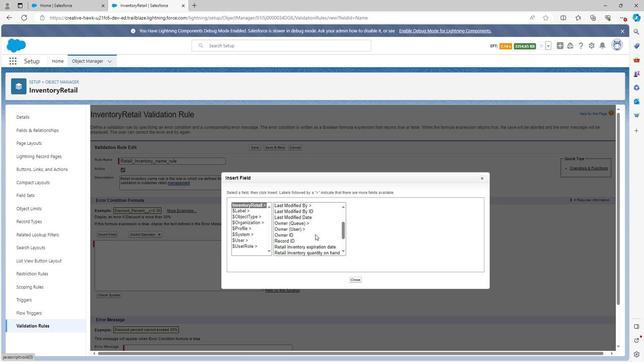 
Action: Mouse scrolled (309, 235) with delta (0, 0)
Screenshot: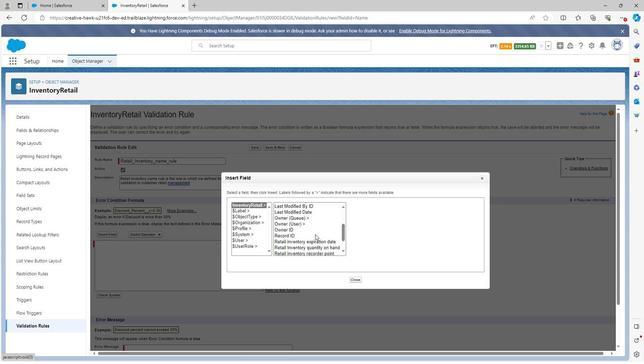 
Action: Mouse scrolled (309, 235) with delta (0, 0)
Screenshot: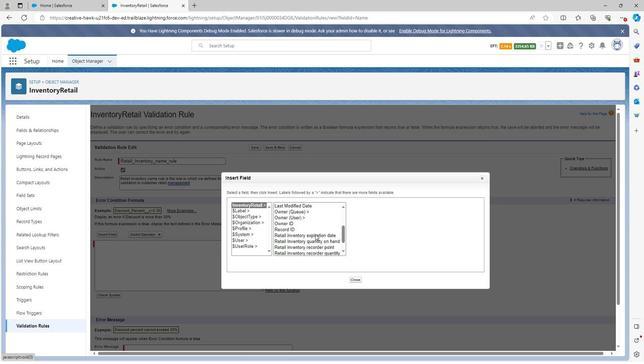 
Action: Mouse moved to (303, 238)
Screenshot: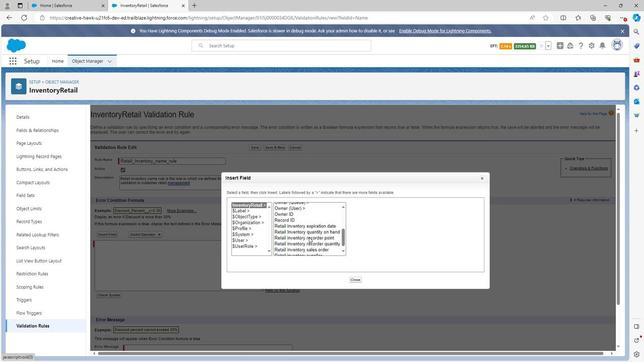 
Action: Mouse scrolled (303, 237) with delta (0, 0)
Screenshot: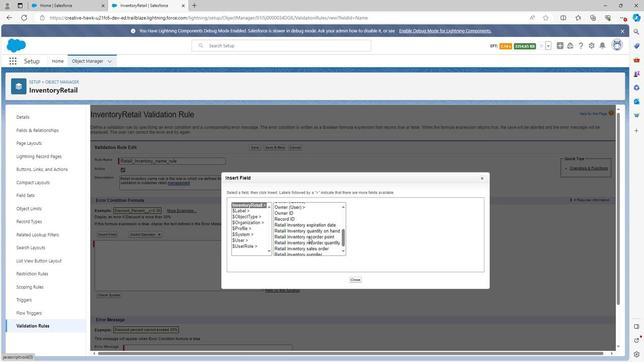 
Action: Mouse scrolled (303, 237) with delta (0, 0)
Screenshot: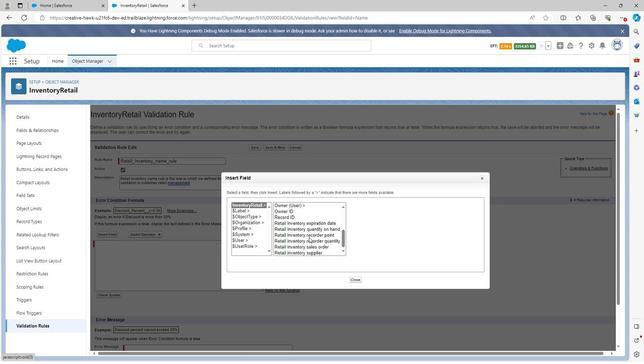 
Action: Mouse scrolled (303, 237) with delta (0, 0)
Screenshot: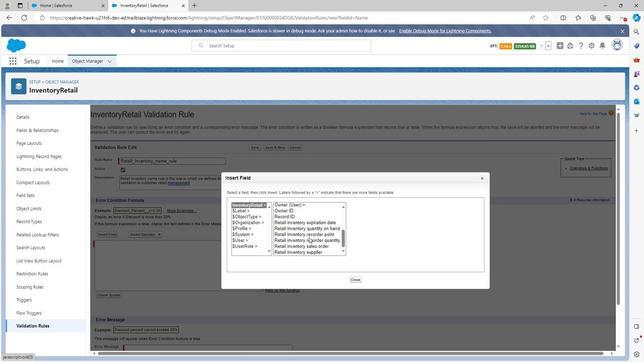 
Action: Mouse moved to (290, 240)
Screenshot: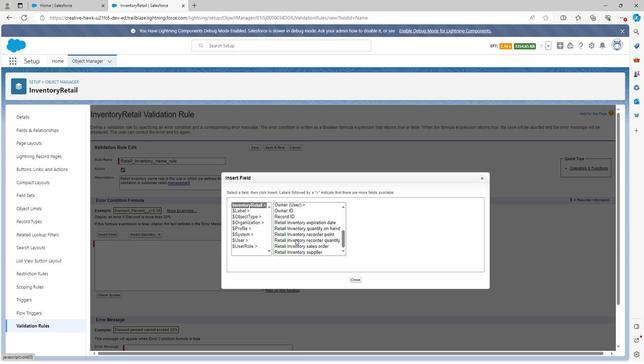 
Action: Mouse scrolled (290, 241) with delta (0, 0)
Screenshot: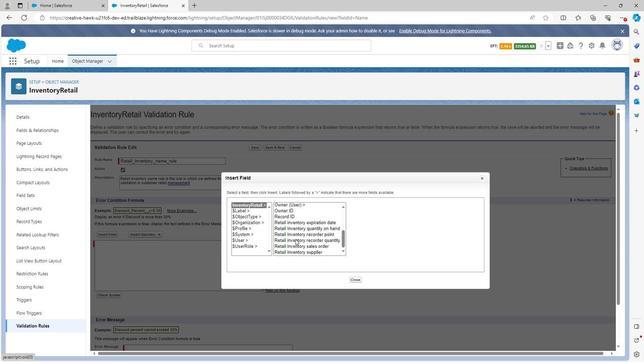 
Action: Mouse scrolled (290, 241) with delta (0, 0)
Screenshot: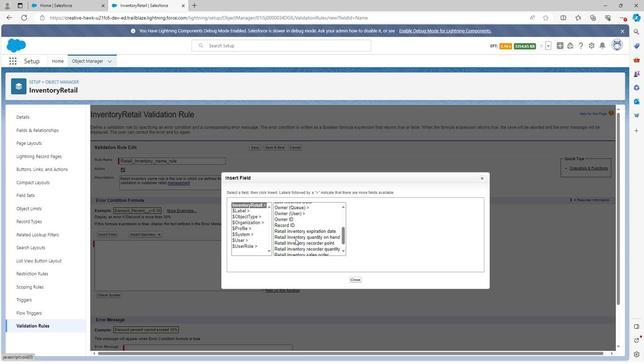 
Action: Mouse scrolled (290, 241) with delta (0, 0)
Screenshot: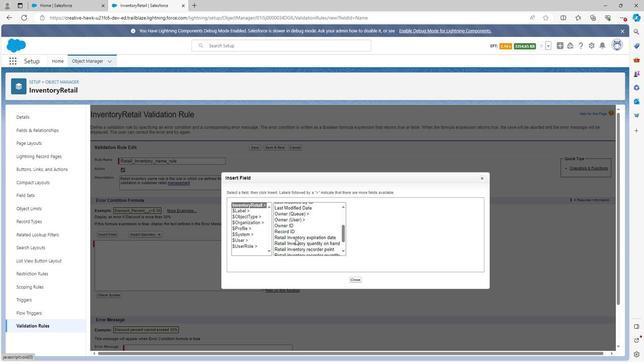 
Action: Mouse scrolled (290, 241) with delta (0, 0)
Screenshot: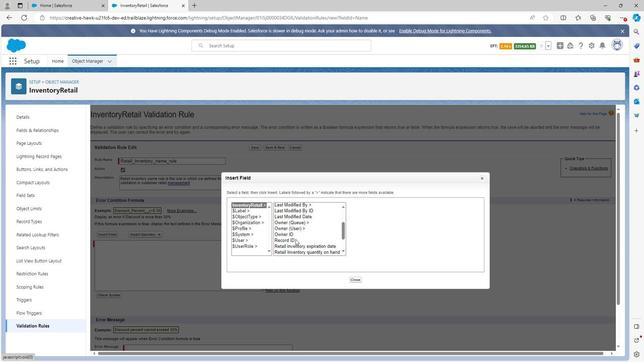 
Action: Mouse scrolled (290, 241) with delta (0, 0)
Screenshot: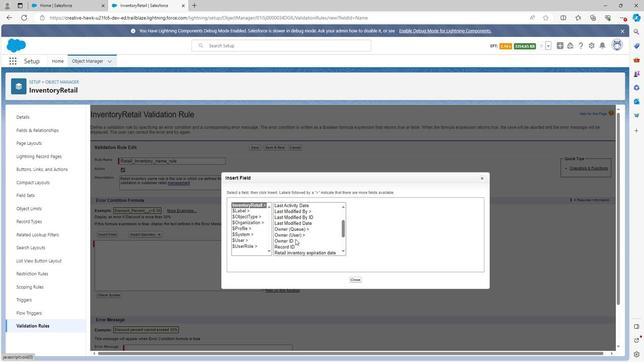 
Action: Mouse scrolled (290, 241) with delta (0, 0)
Screenshot: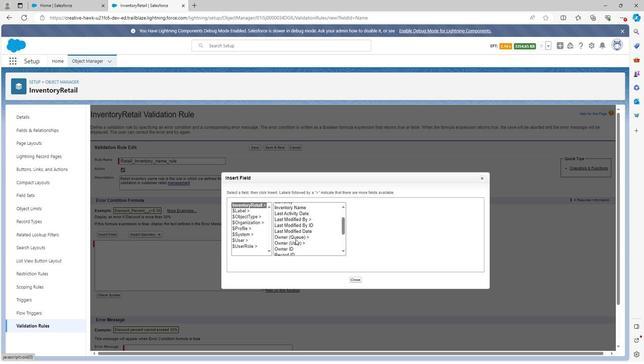 
Action: Mouse scrolled (290, 241) with delta (0, 0)
Screenshot: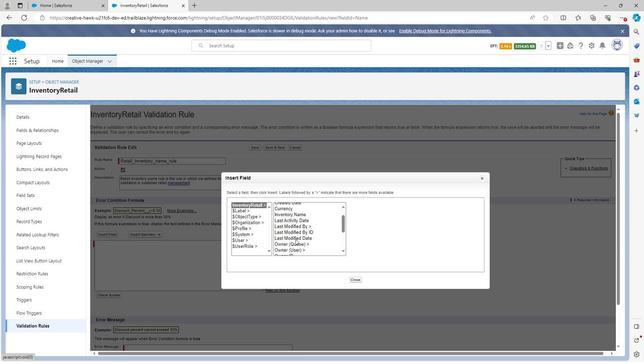 
Action: Mouse scrolled (290, 241) with delta (0, 0)
Screenshot: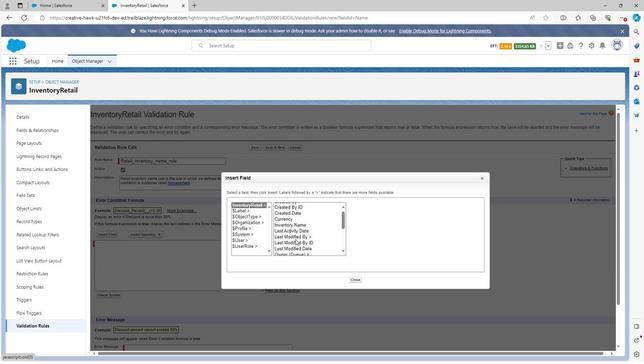 
Action: Mouse scrolled (290, 241) with delta (0, 0)
Screenshot: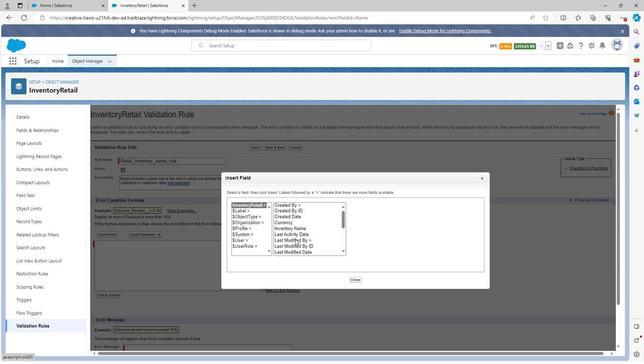
Action: Mouse scrolled (290, 241) with delta (0, 0)
Screenshot: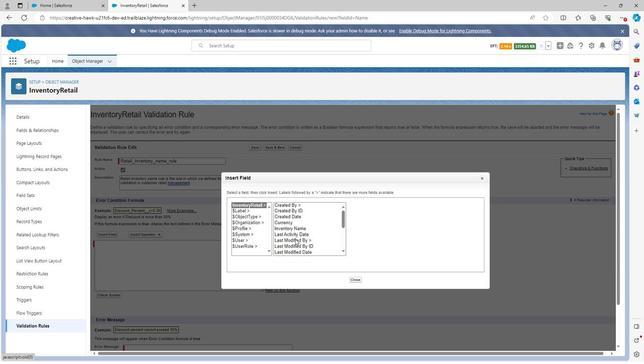 
Action: Mouse scrolled (290, 241) with delta (0, 0)
Screenshot: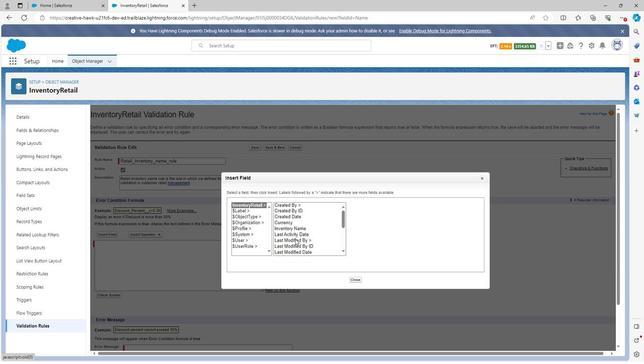 
Action: Mouse moved to (290, 230)
Screenshot: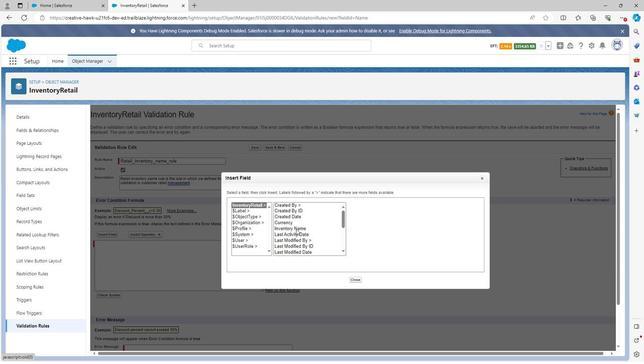 
Action: Mouse pressed left at (290, 230)
Screenshot: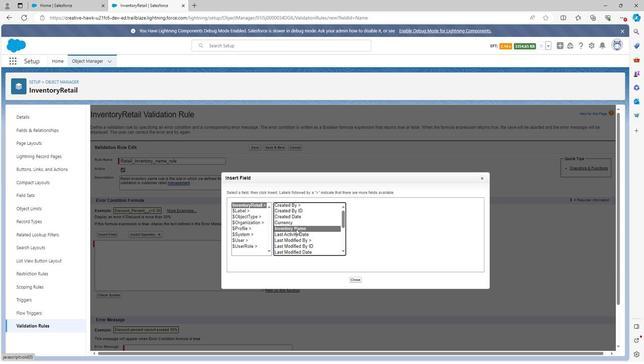 
Action: Mouse moved to (361, 241)
Screenshot: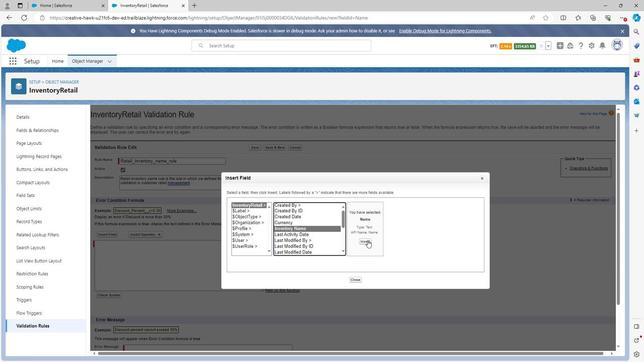 
Action: Mouse pressed left at (361, 241)
Screenshot: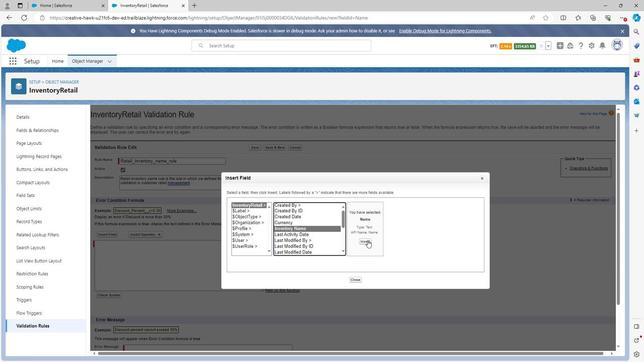 
Action: Mouse moved to (134, 236)
Screenshot: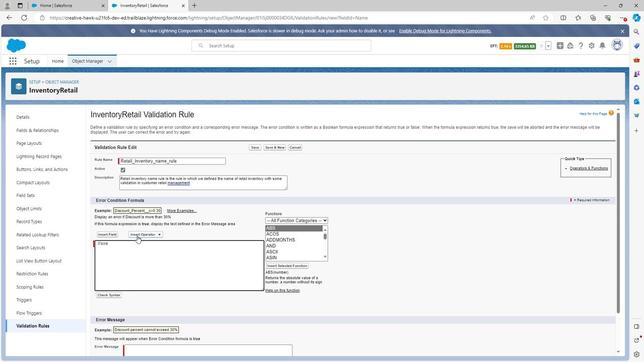 
Action: Mouse pressed left at (134, 236)
Screenshot: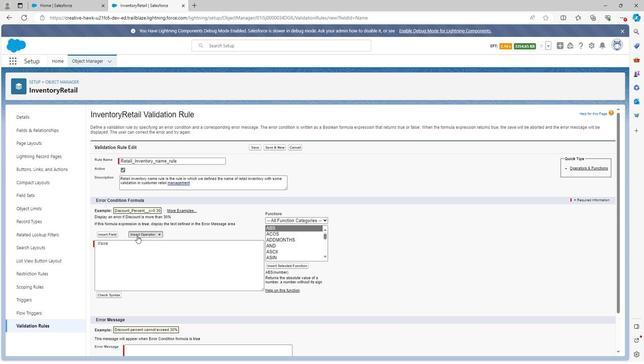 
Action: Mouse moved to (136, 293)
Screenshot: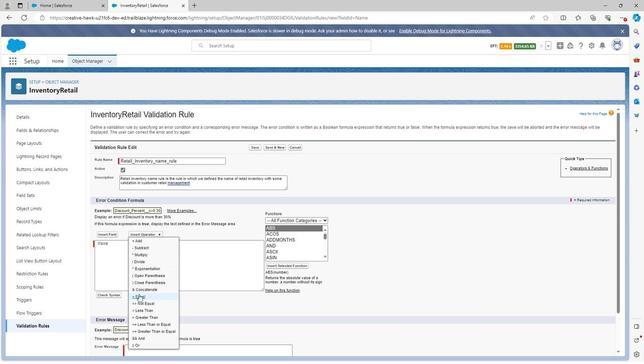 
Action: Mouse pressed left at (136, 293)
Screenshot: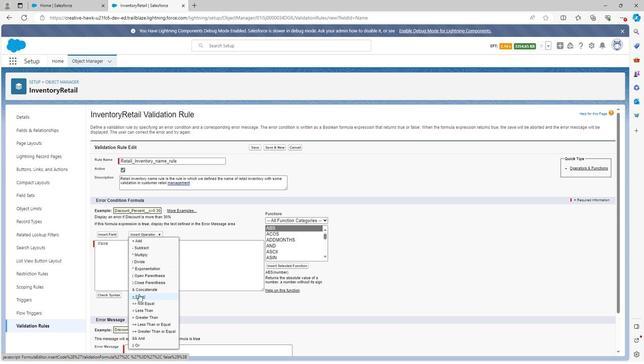 
Action: Mouse moved to (279, 239)
Screenshot: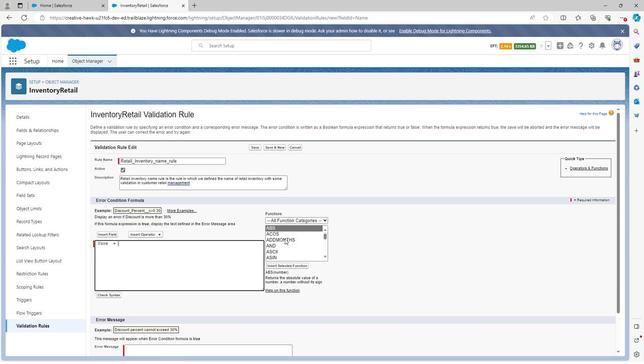 
Action: Mouse scrolled (279, 239) with delta (0, 0)
Screenshot: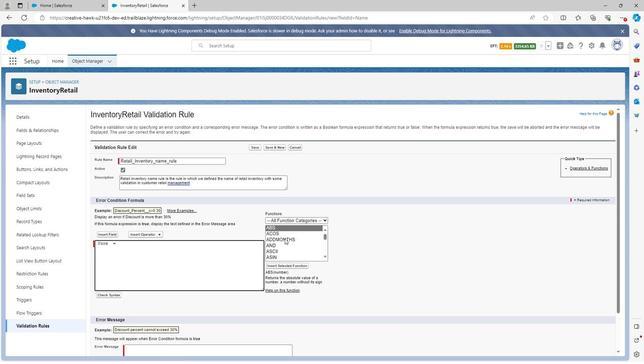 
Action: Mouse scrolled (279, 239) with delta (0, 0)
Screenshot: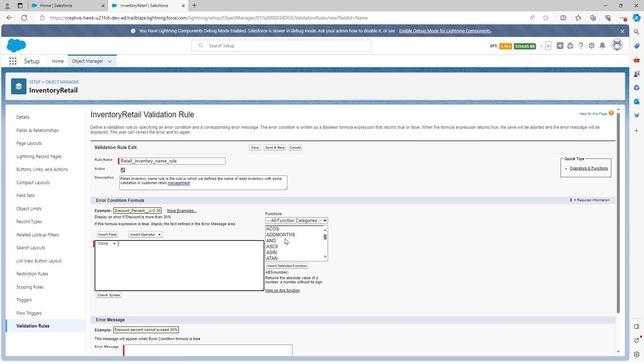 
Action: Mouse scrolled (279, 239) with delta (0, 0)
Screenshot: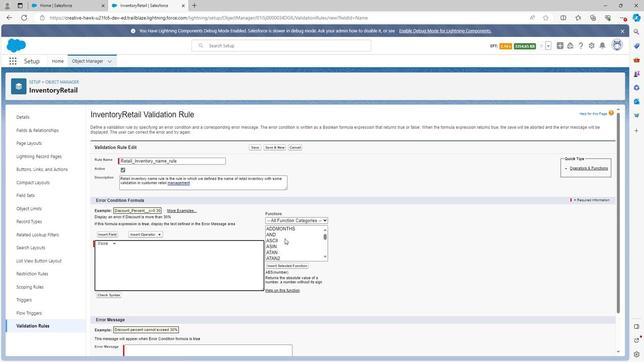 
Action: Mouse scrolled (279, 239) with delta (0, 0)
Screenshot: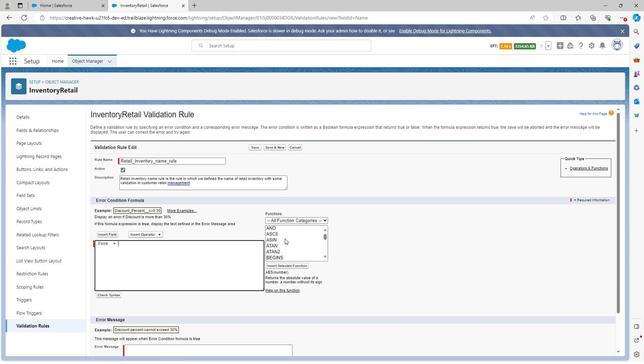 
Action: Mouse scrolled (279, 239) with delta (0, 0)
Screenshot: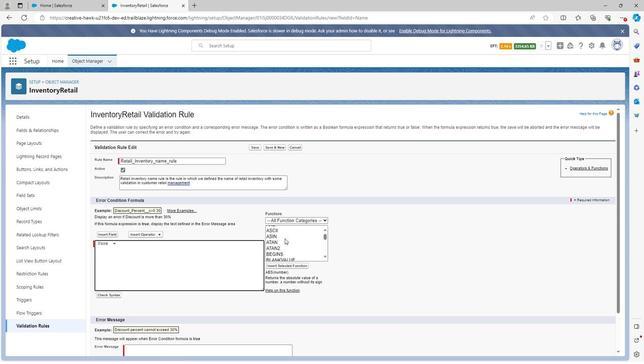 
Action: Mouse scrolled (279, 239) with delta (0, 0)
Screenshot: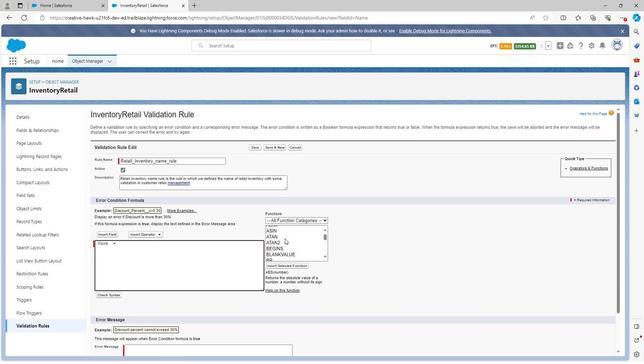
Action: Mouse scrolled (279, 239) with delta (0, 0)
Screenshot: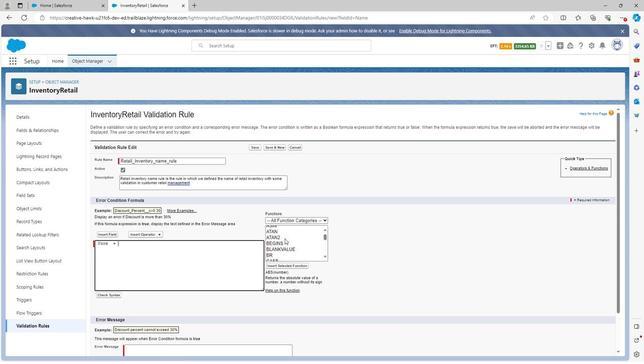 
Action: Mouse scrolled (279, 239) with delta (0, 0)
Screenshot: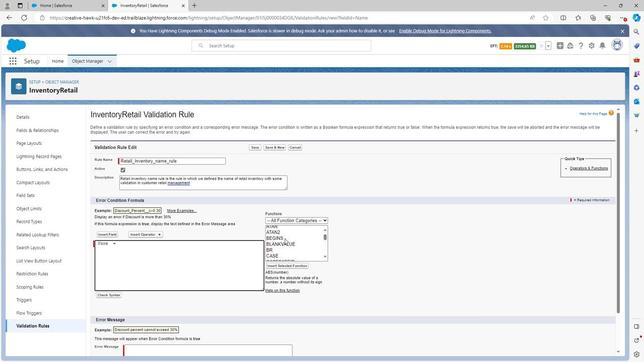 
Action: Mouse scrolled (279, 239) with delta (0, 0)
Screenshot: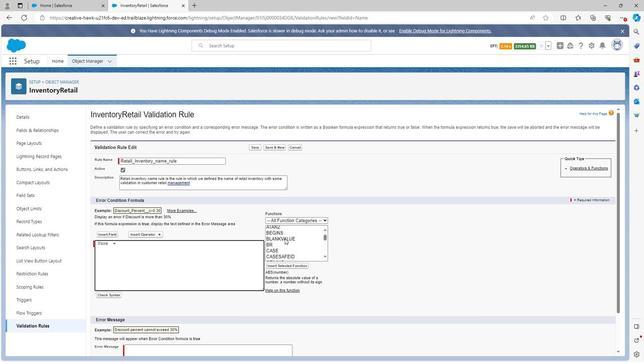 
Action: Mouse scrolled (279, 239) with delta (0, 0)
Screenshot: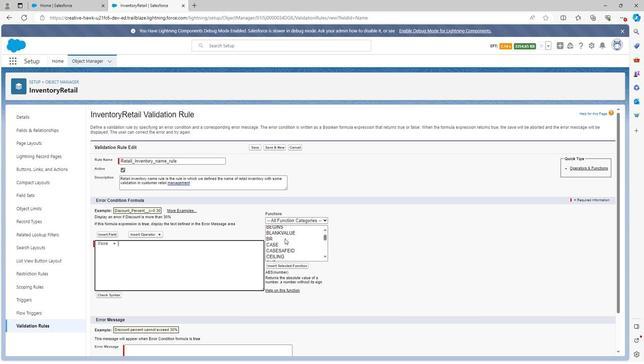 
Action: Mouse scrolled (279, 239) with delta (0, 0)
Screenshot: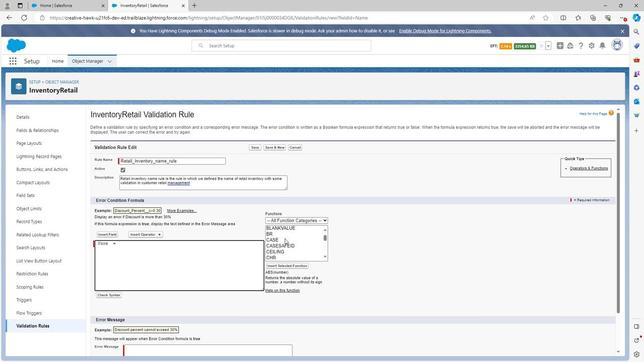 
Action: Mouse scrolled (279, 239) with delta (0, 0)
Screenshot: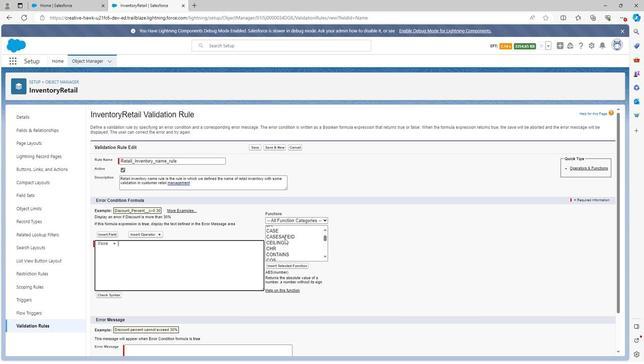 
Action: Mouse scrolled (279, 239) with delta (0, 0)
Screenshot: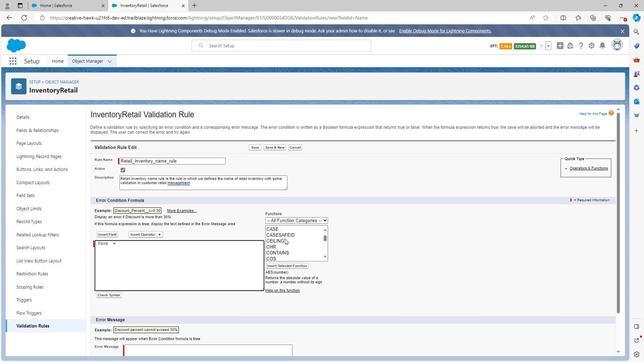 
Action: Mouse scrolled (279, 239) with delta (0, 0)
Screenshot: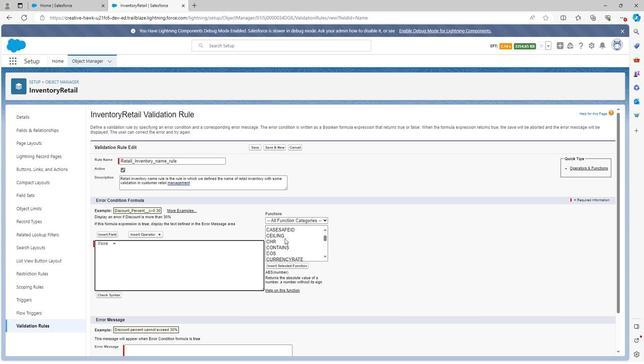 
Action: Mouse scrolled (279, 239) with delta (0, 0)
Screenshot: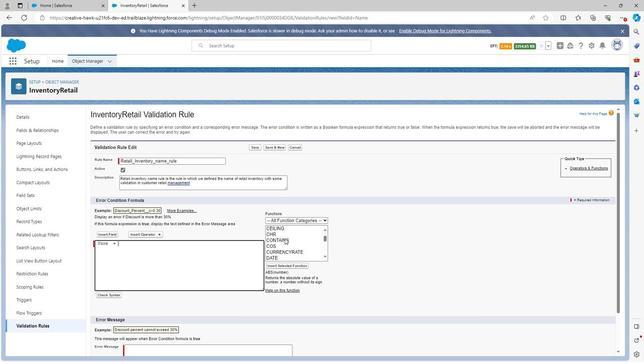 
Action: Mouse scrolled (279, 239) with delta (0, 0)
Screenshot: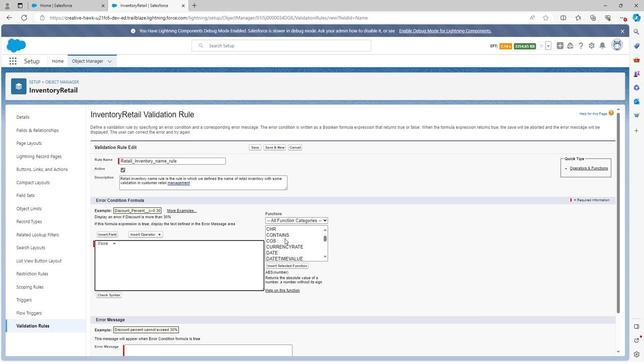 
Action: Mouse scrolled (279, 239) with delta (0, 0)
Screenshot: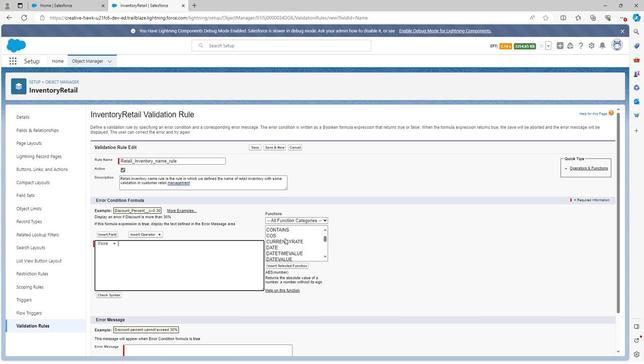 
Action: Mouse scrolled (279, 239) with delta (0, 0)
Screenshot: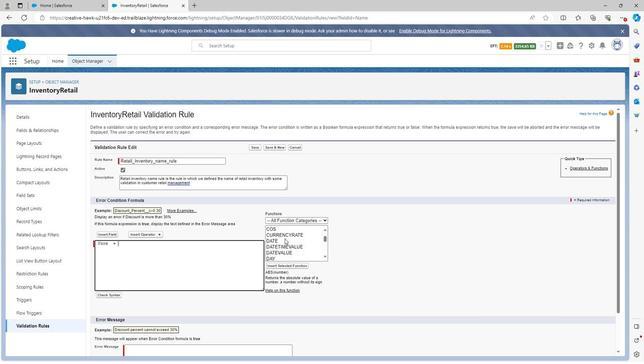
Action: Mouse scrolled (279, 239) with delta (0, 0)
Screenshot: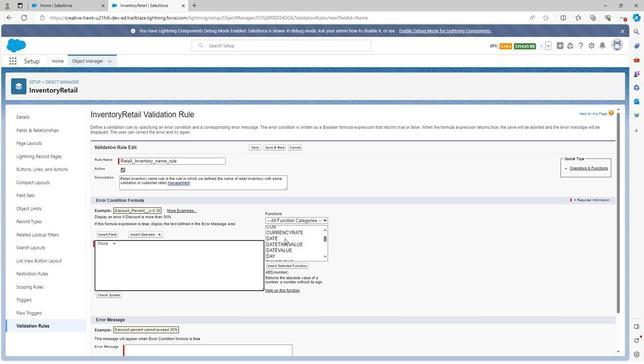 
Action: Mouse scrolled (279, 239) with delta (0, 0)
Screenshot: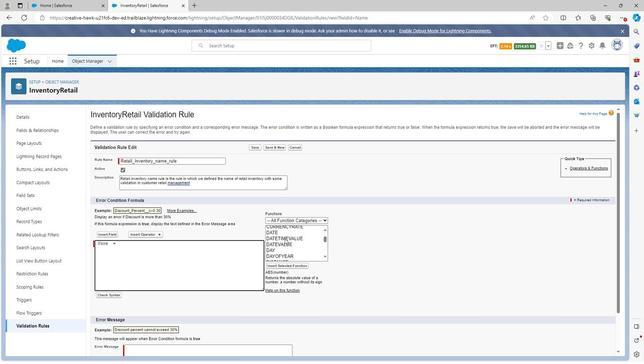 
Action: Mouse scrolled (279, 239) with delta (0, 0)
Screenshot: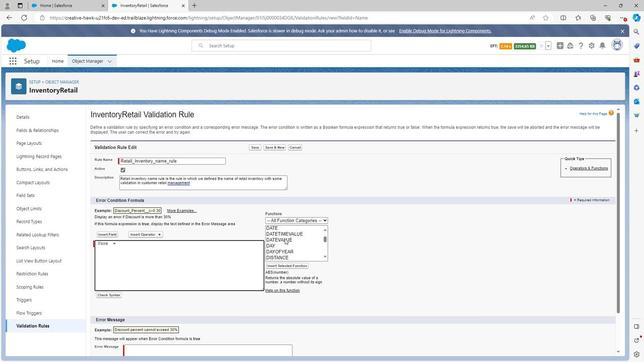 
Action: Mouse scrolled (279, 239) with delta (0, 0)
Screenshot: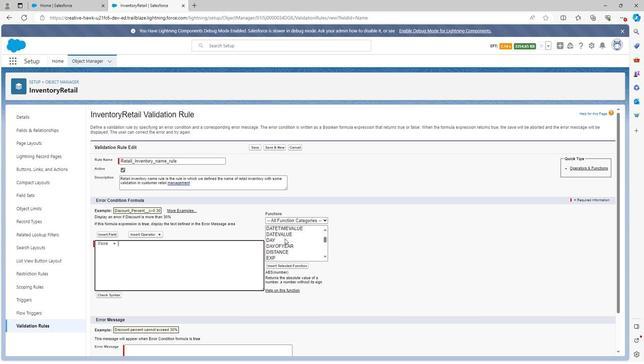 
Action: Mouse scrolled (279, 239) with delta (0, 0)
Screenshot: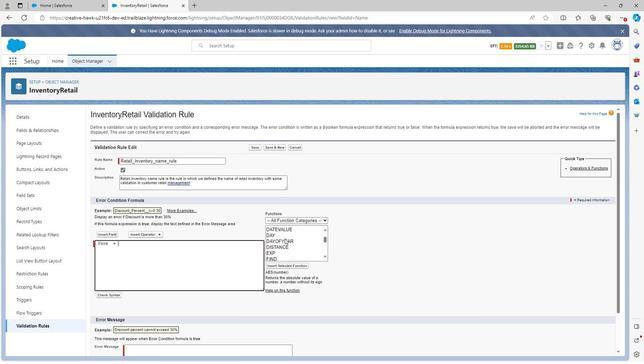 
Action: Mouse scrolled (279, 239) with delta (0, 0)
Screenshot: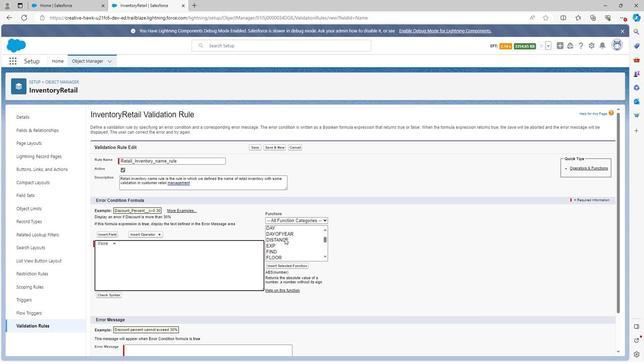 
Action: Mouse moved to (273, 247)
Screenshot: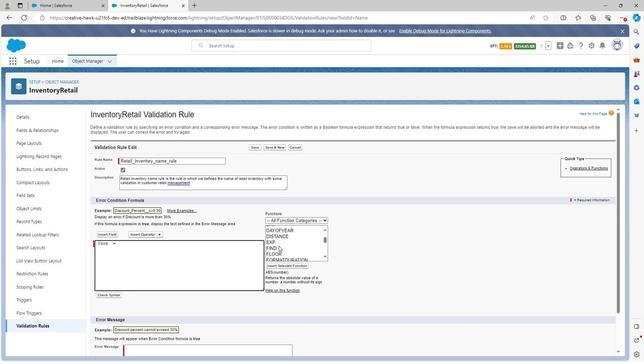
Action: Mouse scrolled (273, 246) with delta (0, 0)
Screenshot: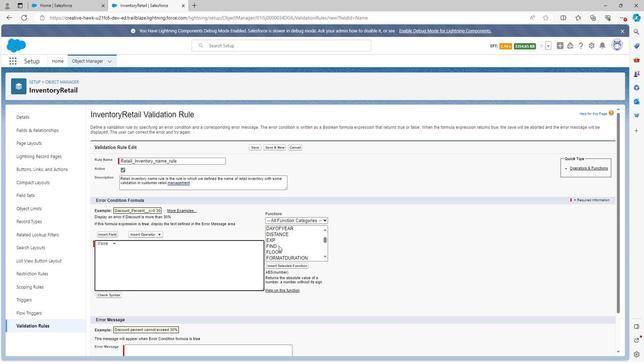 
Action: Mouse moved to (274, 247)
Screenshot: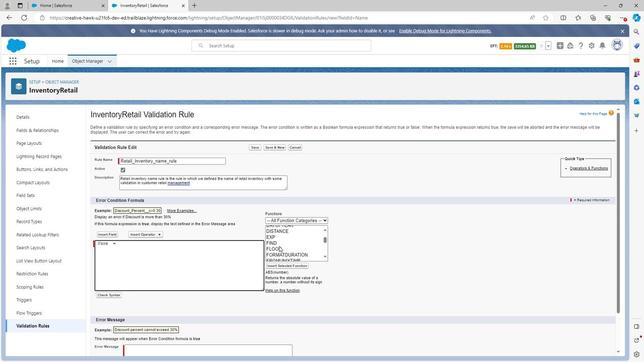 
Action: Mouse scrolled (274, 247) with delta (0, 0)
Screenshot: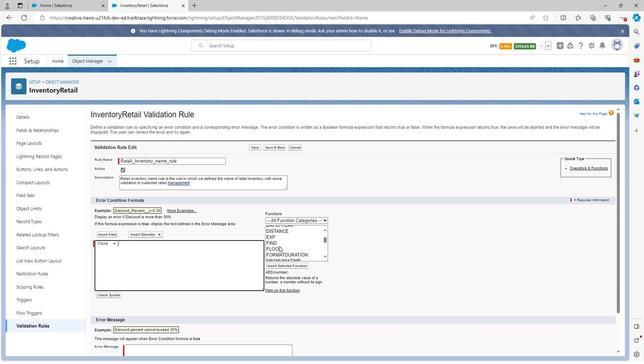 
Action: Mouse scrolled (274, 247) with delta (0, 0)
Screenshot: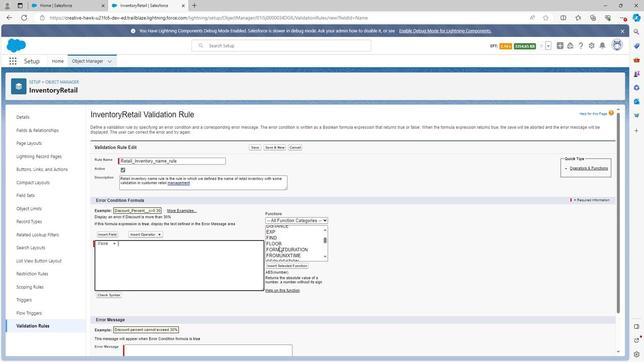 
Action: Mouse moved to (274, 247)
Screenshot: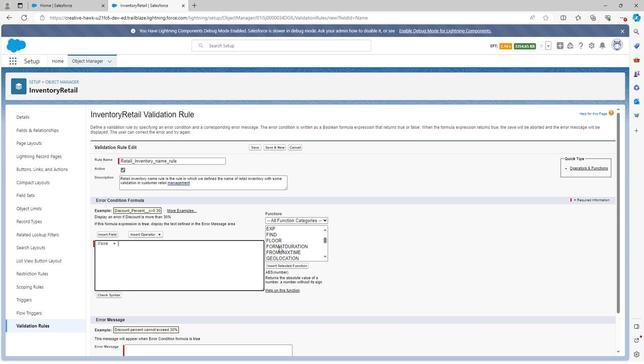 
Action: Mouse scrolled (274, 247) with delta (0, 0)
Screenshot: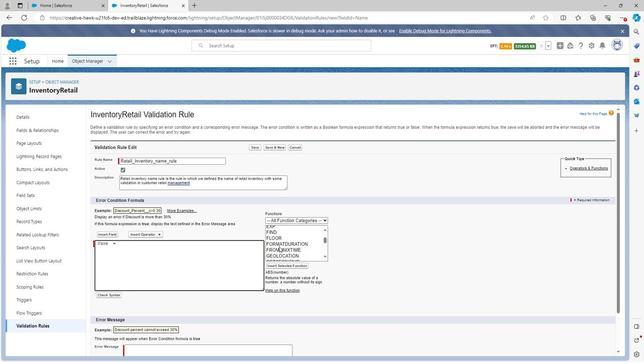 
Action: Mouse scrolled (274, 247) with delta (0, 0)
Screenshot: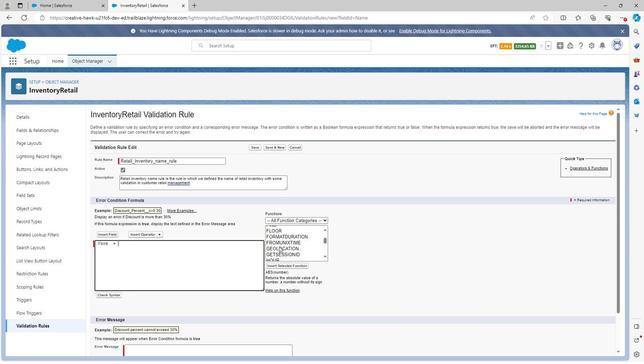 
Action: Mouse scrolled (274, 247) with delta (0, 0)
Screenshot: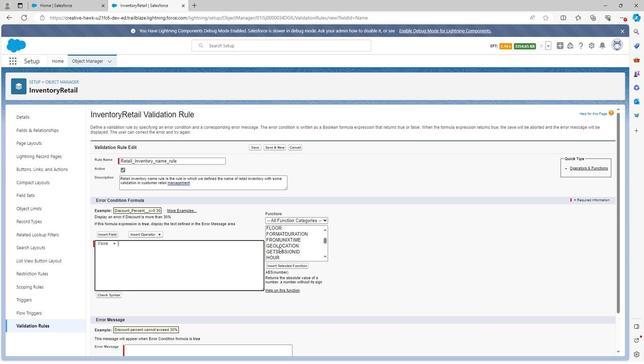 
Action: Mouse scrolled (274, 247) with delta (0, 0)
Screenshot: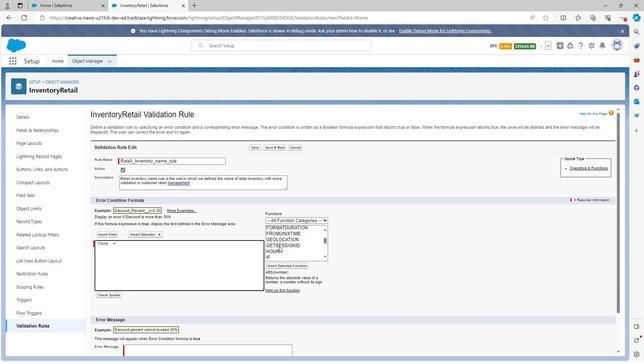 
Action: Mouse scrolled (274, 247) with delta (0, 0)
Screenshot: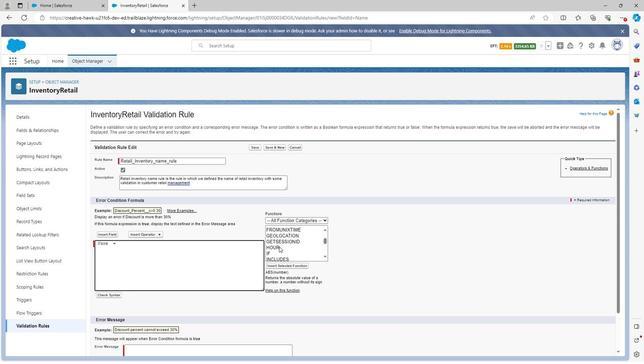 
Action: Mouse scrolled (274, 247) with delta (0, 0)
Screenshot: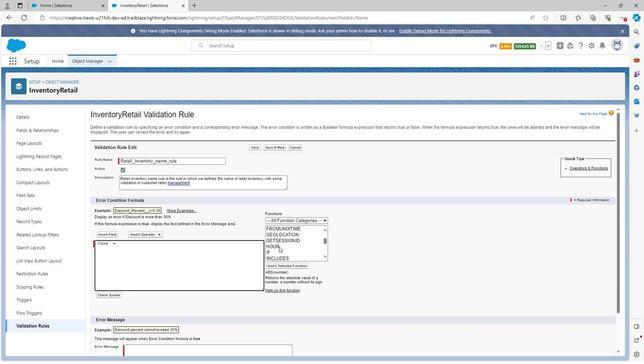 
Action: Mouse scrolled (274, 247) with delta (0, 0)
Screenshot: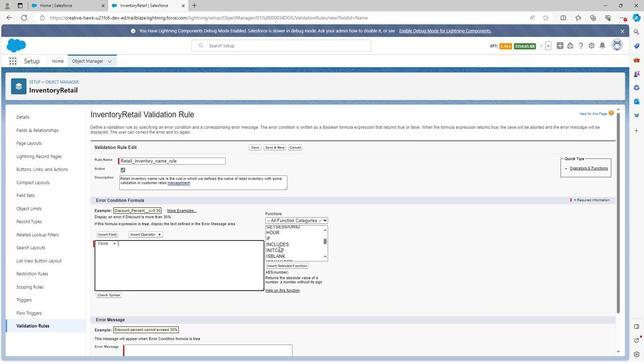 
Action: Mouse moved to (274, 248)
Screenshot: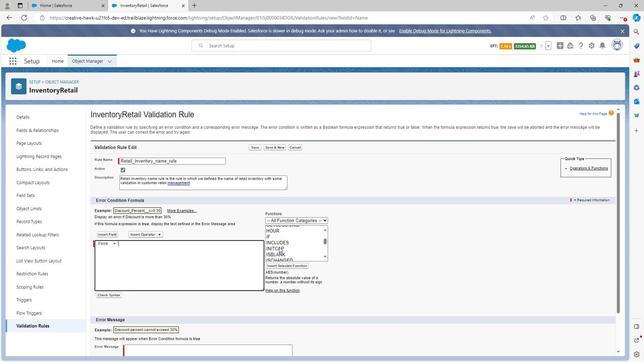 
Action: Mouse scrolled (274, 247) with delta (0, 0)
Screenshot: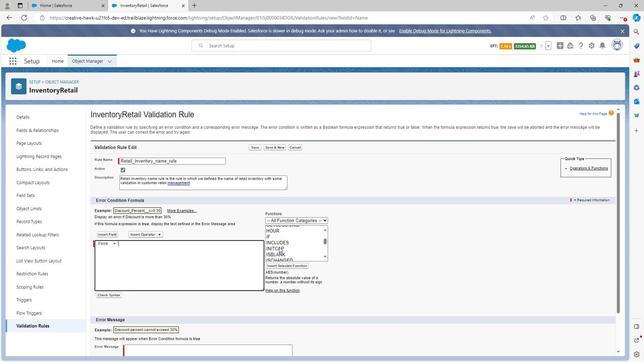 
Action: Mouse scrolled (274, 247) with delta (0, 0)
Screenshot: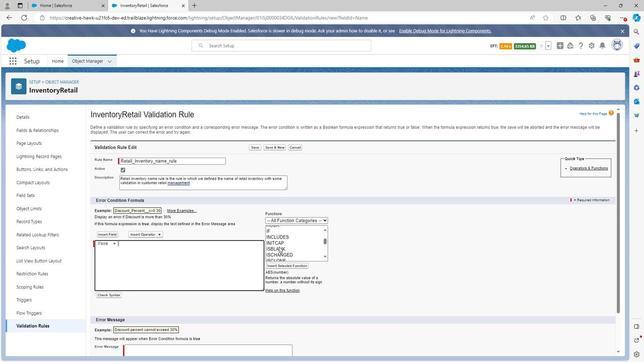 
Action: Mouse scrolled (274, 247) with delta (0, 0)
Screenshot: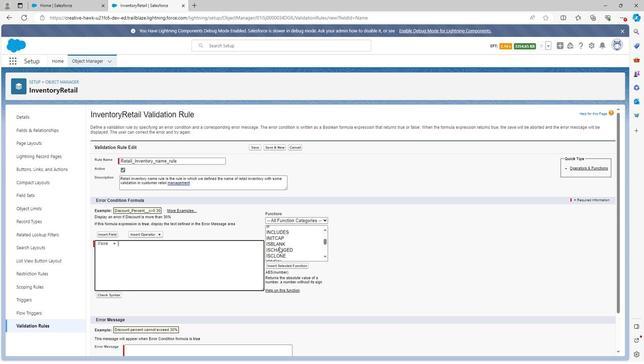 
Action: Mouse scrolled (274, 247) with delta (0, 0)
Screenshot: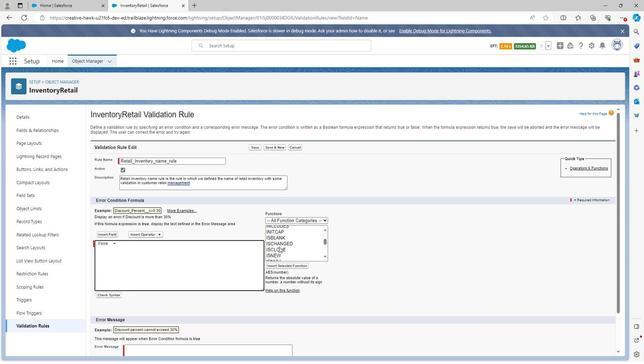 
Action: Mouse moved to (274, 248)
Screenshot: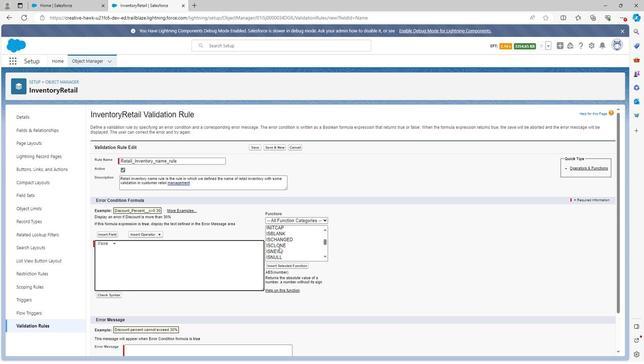 
Action: Mouse scrolled (274, 248) with delta (0, 0)
Screenshot: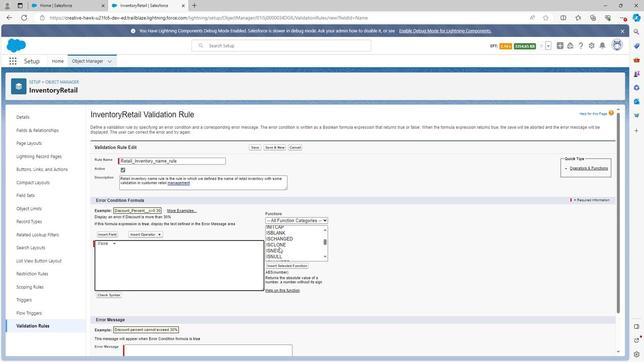 
Action: Mouse scrolled (274, 248) with delta (0, 0)
Screenshot: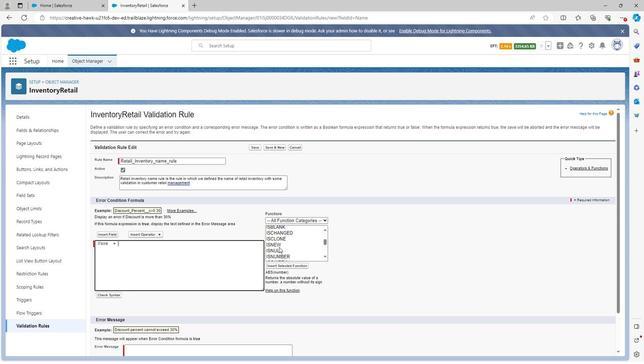 
Action: Mouse moved to (274, 248)
Screenshot: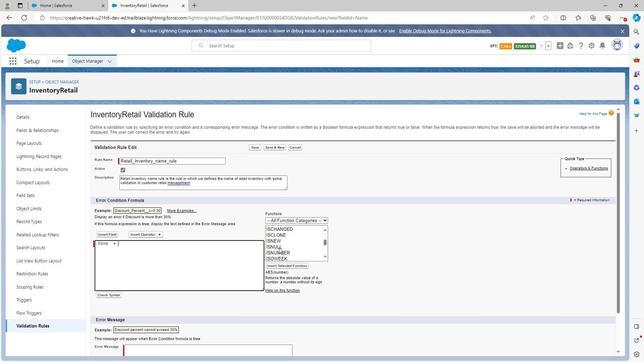 
Action: Mouse scrolled (274, 248) with delta (0, 0)
Screenshot: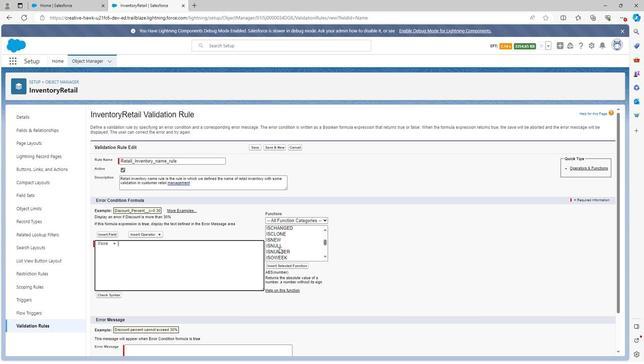 
Action: Mouse scrolled (274, 248) with delta (0, 0)
Screenshot: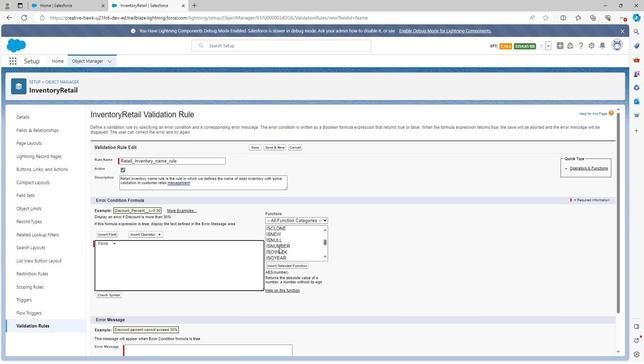
Action: Mouse scrolled (274, 248) with delta (0, 0)
Screenshot: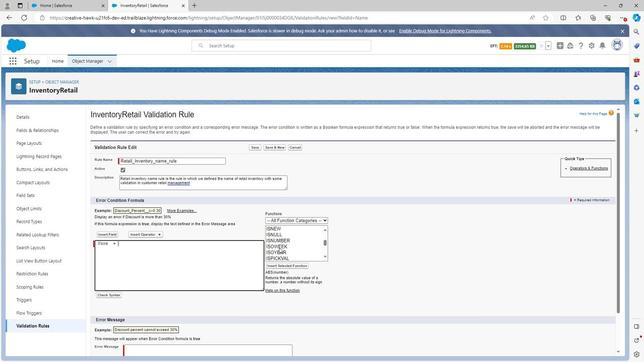 
Action: Mouse scrolled (274, 248) with delta (0, 0)
Screenshot: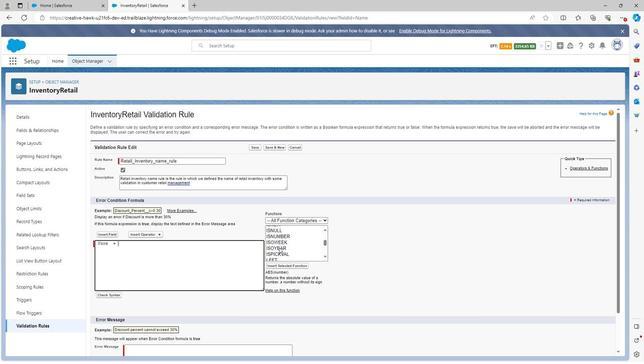 
Action: Mouse scrolled (274, 248) with delta (0, 0)
Screenshot: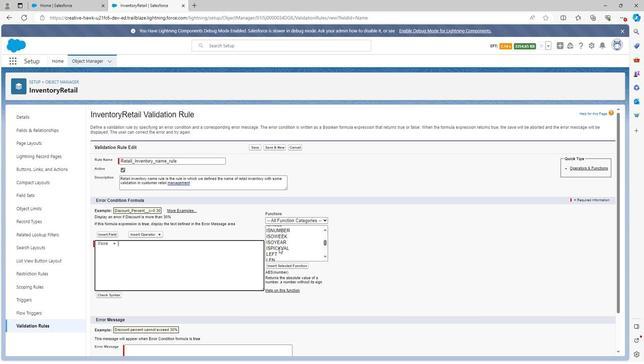 
Action: Mouse scrolled (274, 248) with delta (0, 0)
Screenshot: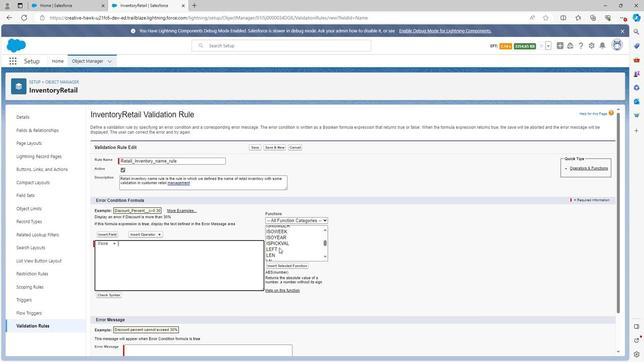 
Action: Mouse scrolled (274, 248) with delta (0, 0)
Screenshot: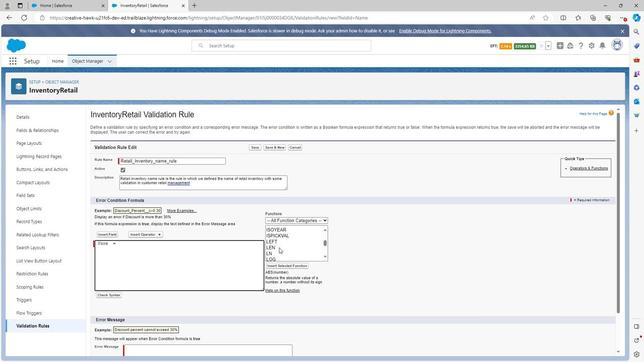 
Action: Mouse scrolled (274, 248) with delta (0, 0)
Screenshot: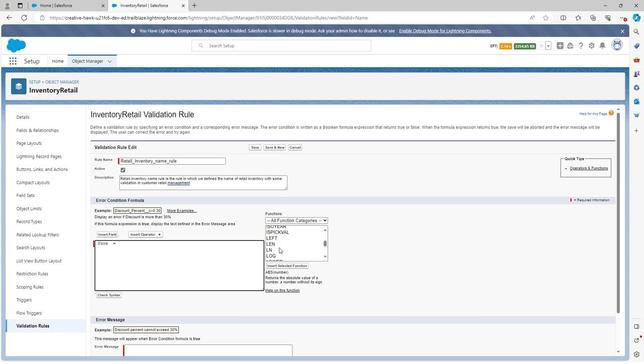 
Action: Mouse scrolled (274, 248) with delta (0, 0)
Screenshot: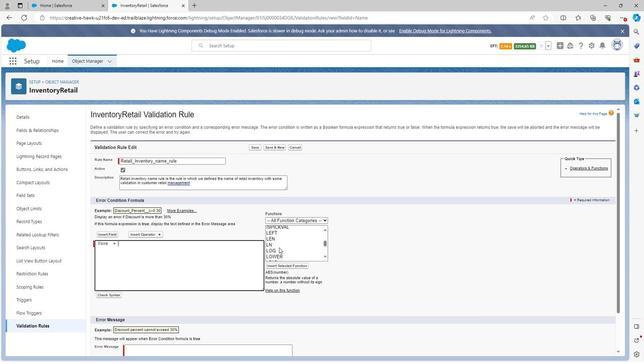 
Action: Mouse moved to (269, 250)
Screenshot: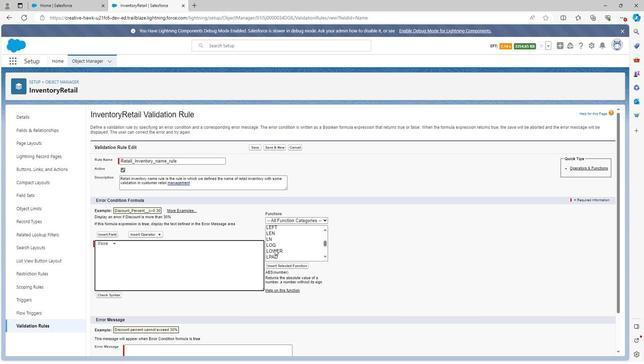 
Action: Mouse pressed left at (269, 250)
Screenshot: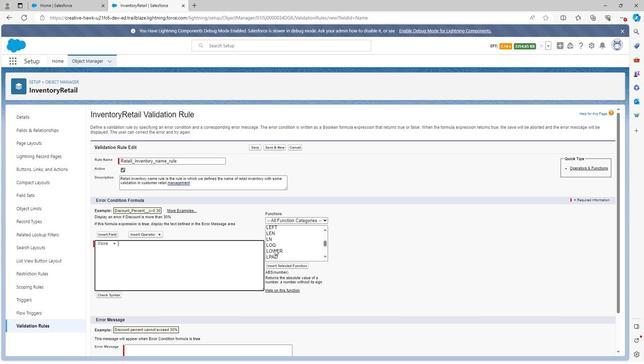 
Action: Mouse moved to (283, 267)
Screenshot: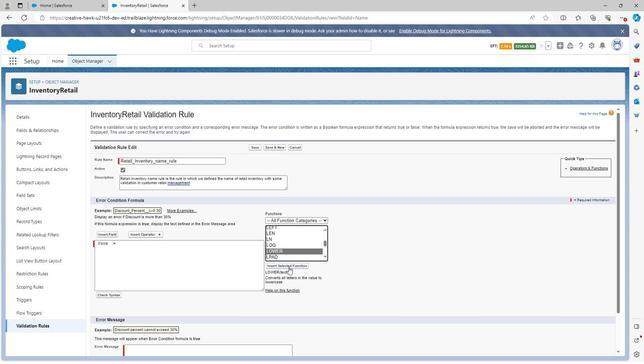 
Action: Mouse pressed left at (283, 267)
Screenshot: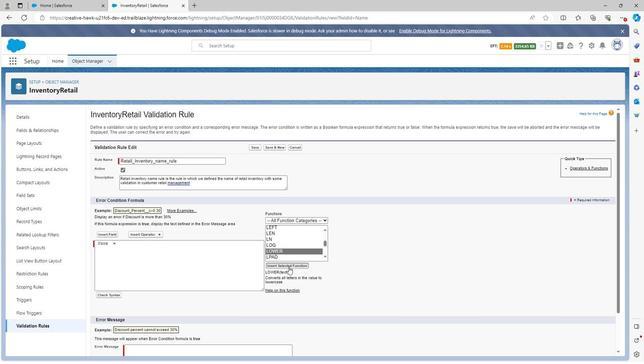 
Action: Mouse moved to (100, 245)
Screenshot: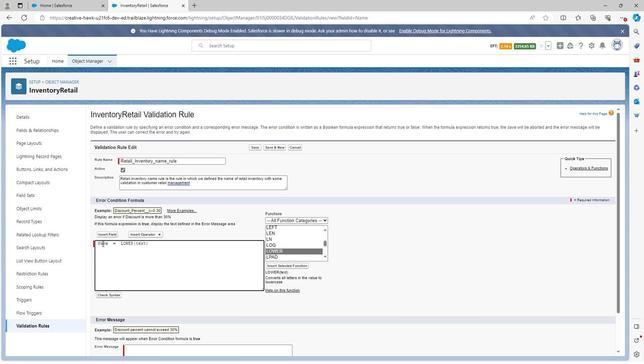 
Action: Mouse pressed left at (100, 245)
Screenshot: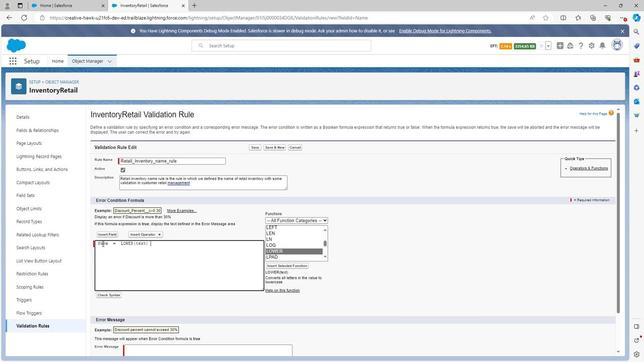 
Action: Mouse pressed left at (100, 245)
Screenshot: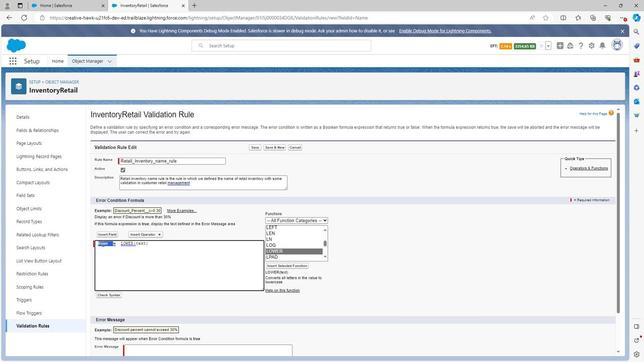
Action: Mouse moved to (100, 244)
Screenshot: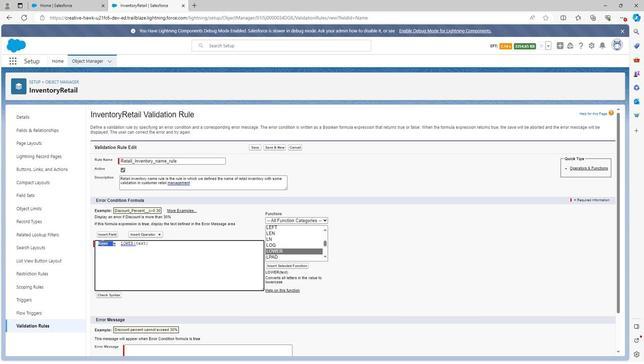 
Action: Key pressed ctrl+C
Screenshot: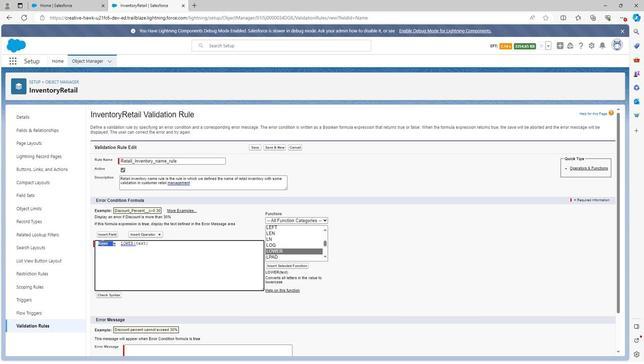 
Action: Mouse moved to (135, 242)
Screenshot: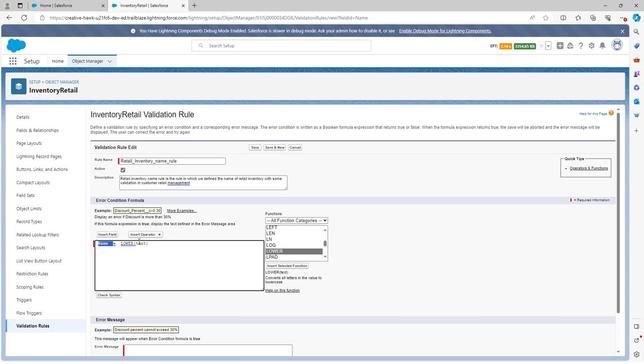 
Action: Mouse pressed left at (135, 242)
Screenshot: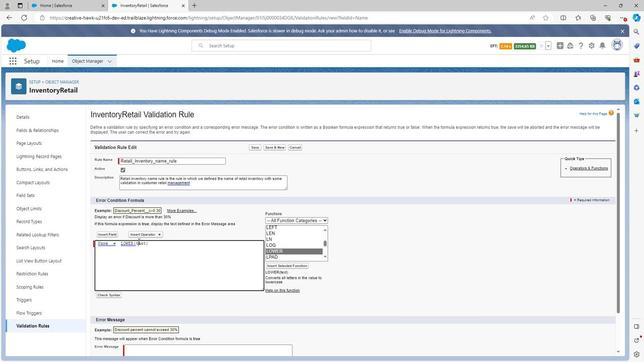 
Action: Mouse pressed left at (135, 242)
Screenshot: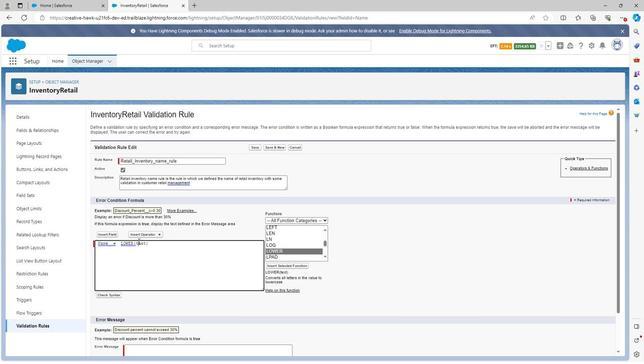 
Action: Key pressed ctrl+V
Screenshot: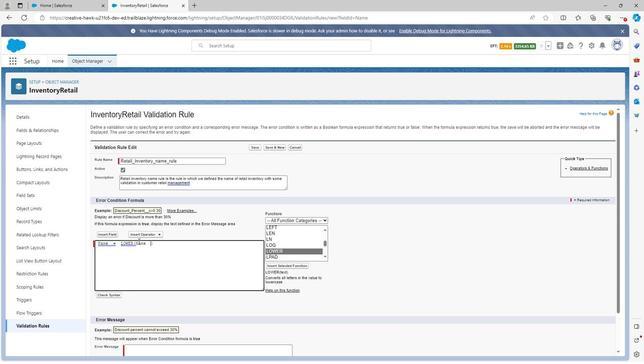
Action: Mouse moved to (135, 238)
Screenshot: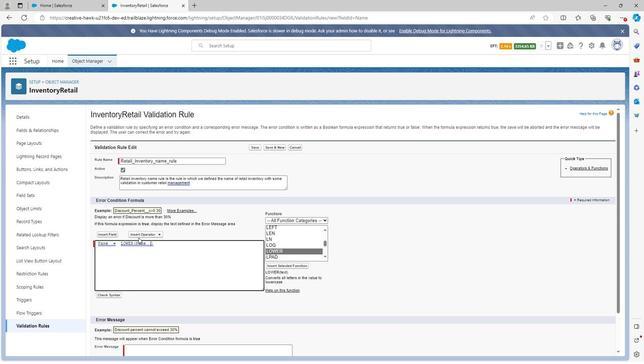 
Action: Key pressed <Key.backspace><Key.backspace>
Screenshot: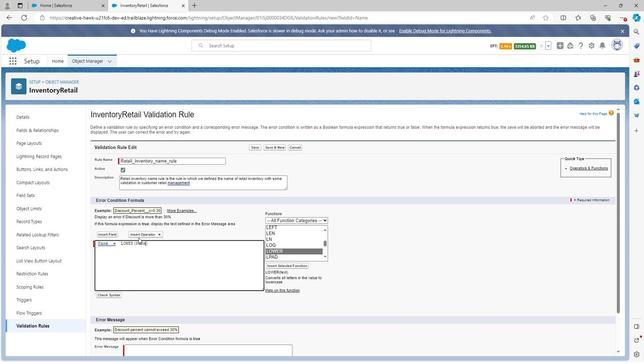 
Action: Mouse moved to (111, 294)
Screenshot: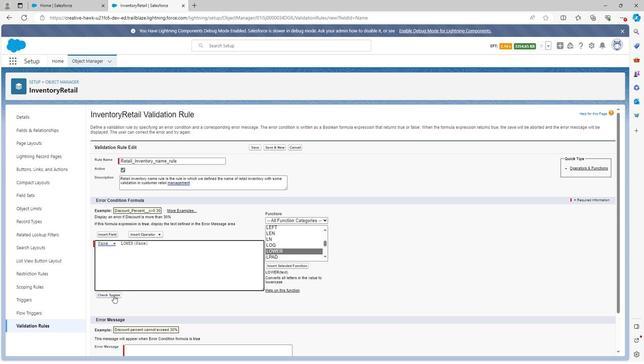 
Action: Mouse pressed left at (111, 294)
Screenshot: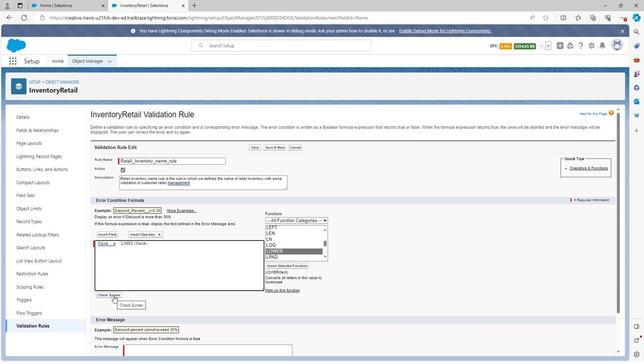 
Action: Mouse moved to (147, 308)
Screenshot: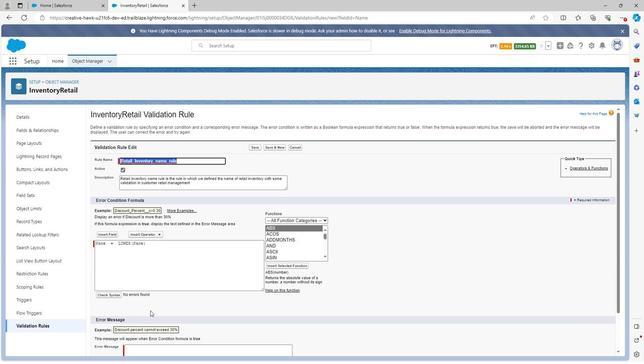 
Action: Mouse scrolled (147, 308) with delta (0, 0)
Screenshot: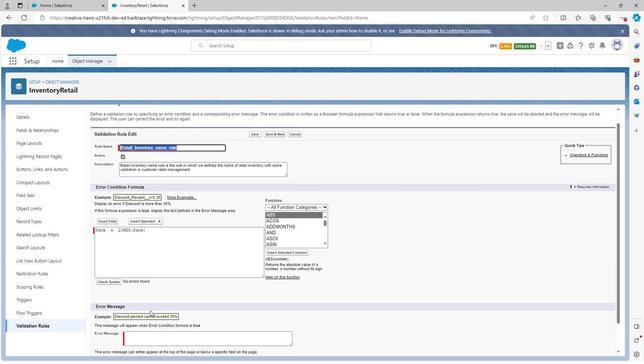 
Action: Mouse scrolled (147, 308) with delta (0, 0)
Screenshot: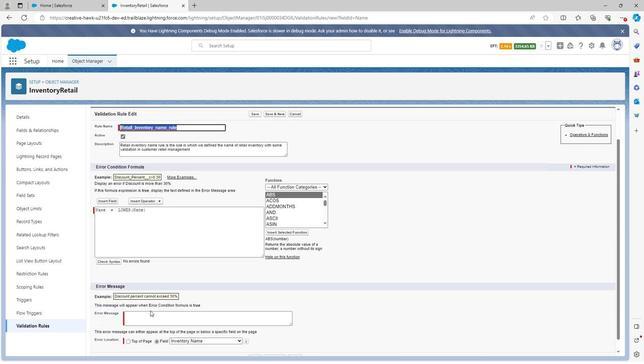 
Action: Mouse moved to (145, 305)
Screenshot: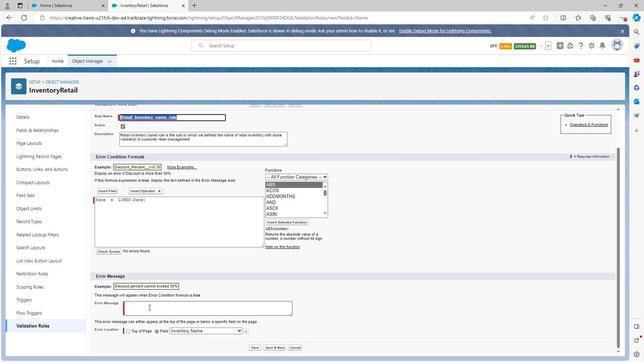 
Action: Mouse pressed left at (145, 305)
Screenshot: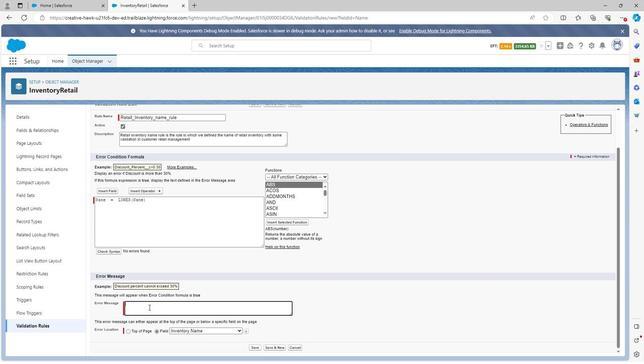 
Action: Mouse moved to (140, 302)
Screenshot: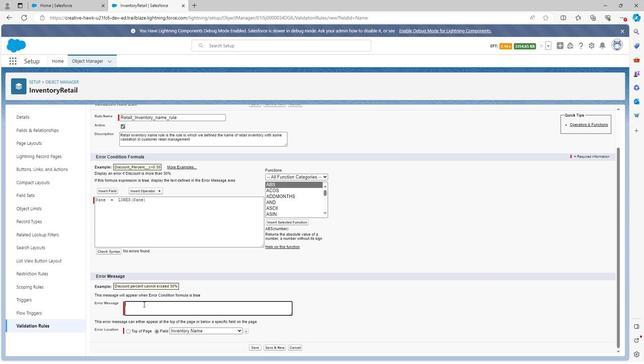 
Action: Key pressed <Key.shift><Key.shift>Reta
Screenshot: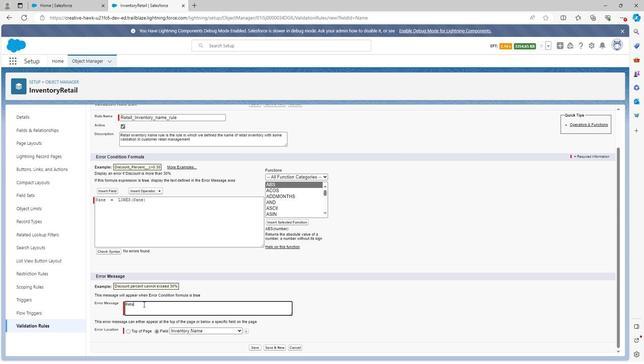 
Action: Mouse moved to (140, 303)
Screenshot: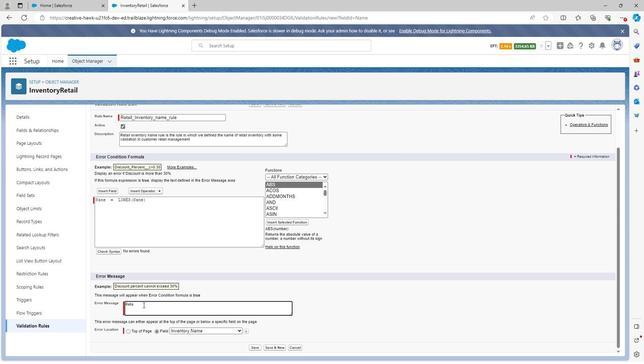 
Action: Key pressed il
Screenshot: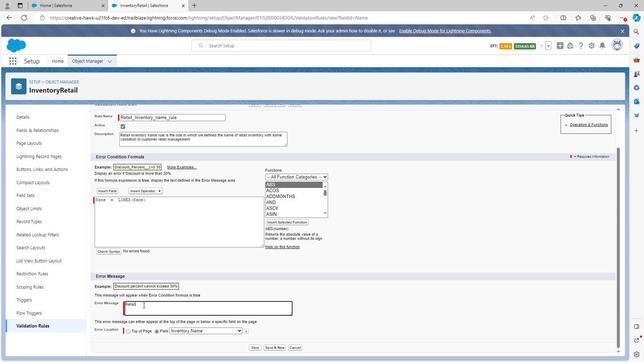 
Action: Mouse moved to (140, 303)
Screenshot: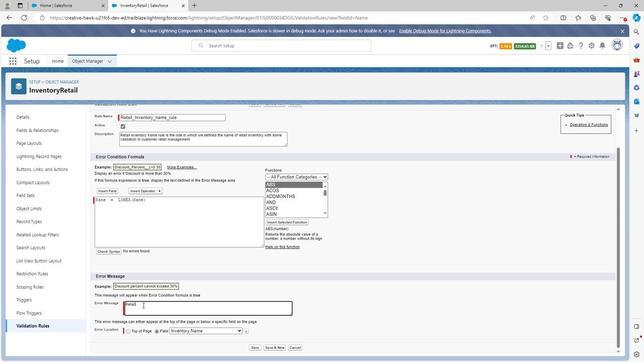 
Action: Key pressed <Key.space>inven
Screenshot: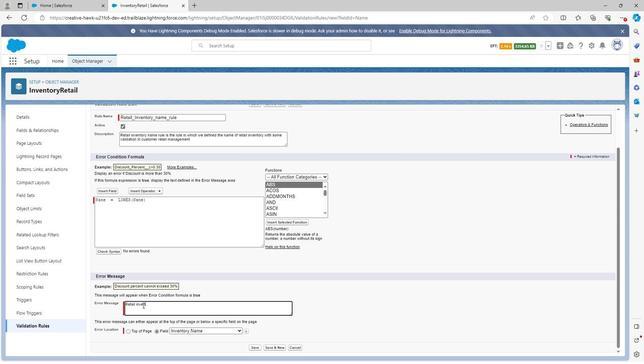 
Action: Mouse moved to (139, 304)
Screenshot: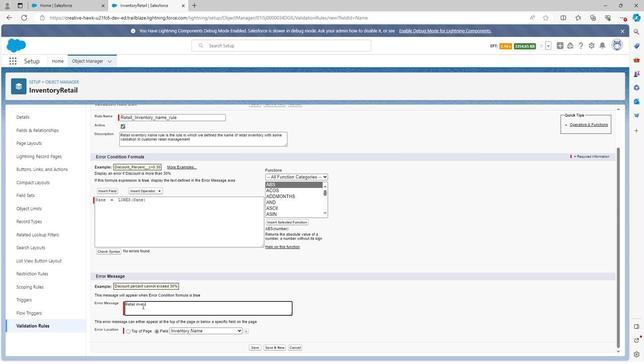 
Action: Key pressed tor
Screenshot: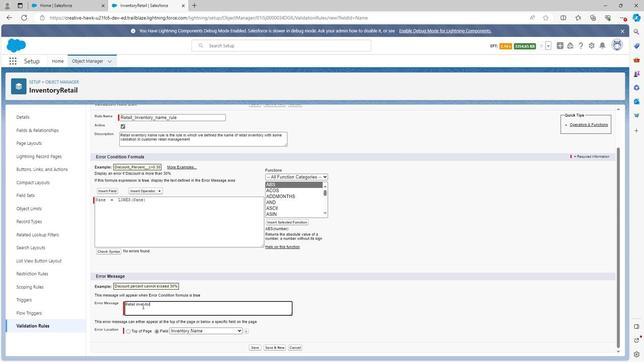 
Action: Mouse moved to (139, 304)
Screenshot: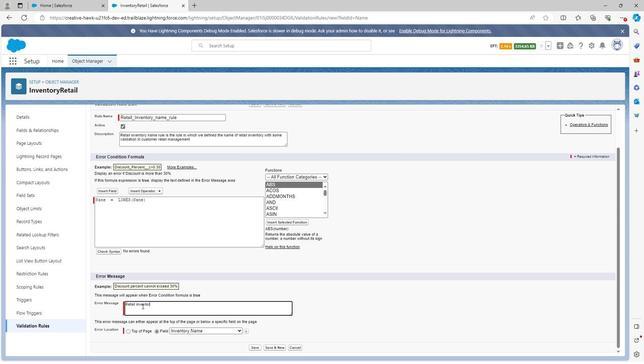 
Action: Key pressed y<Key.space>name<Key.space>should<Key.space>not
Screenshot: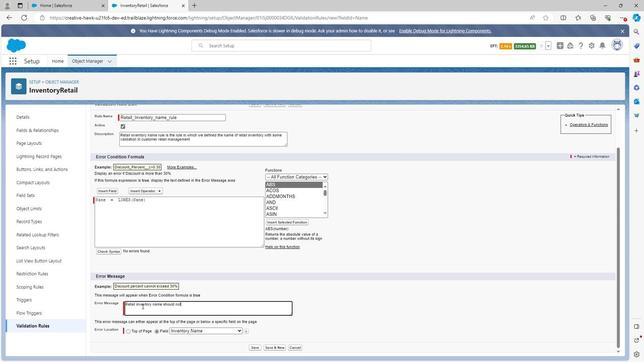 
Action: Mouse moved to (139, 304)
Screenshot: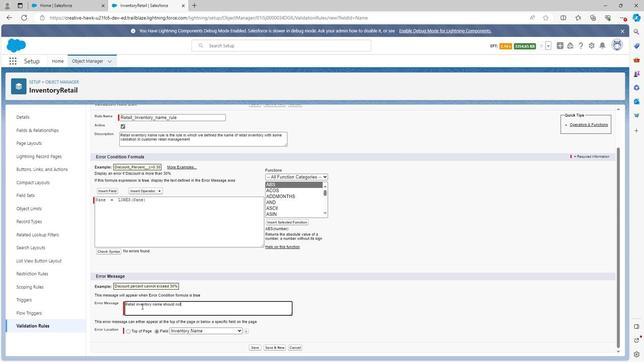 
Action: Key pressed <Key.space>be<Key.space>in<Key.space>lower<Key.space>case<Key.space>in<Key.space>customer<Key.space>retail<Key.space>management
Screenshot: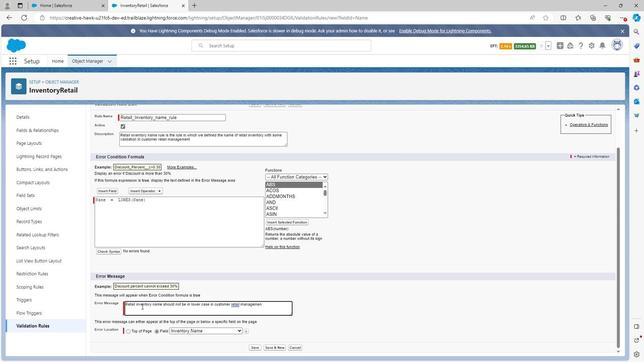 
Action: Mouse moved to (163, 309)
Screenshot: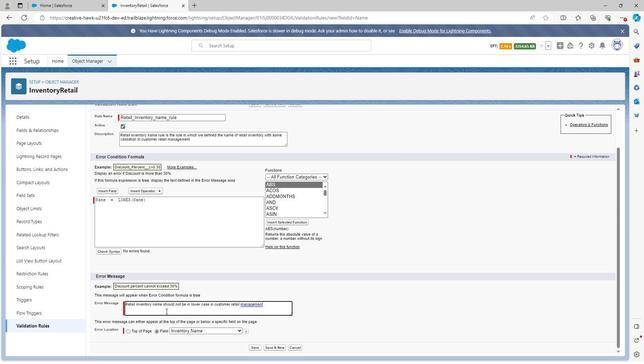 
Action: Mouse scrolled (163, 308) with delta (0, 0)
Screenshot: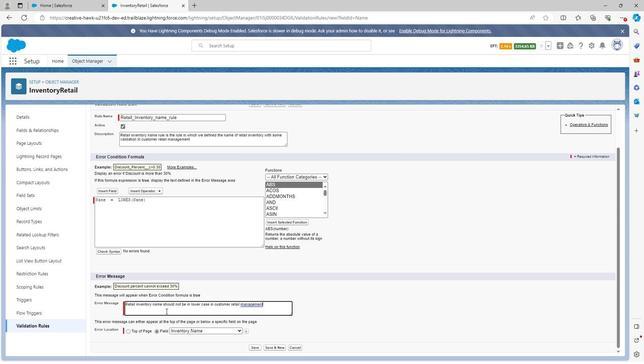 
Action: Mouse moved to (253, 343)
Screenshot: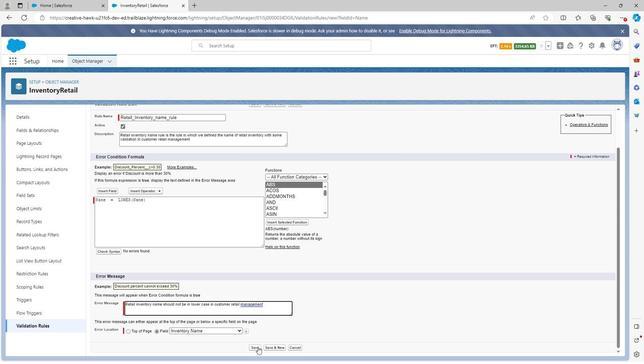 
Action: Mouse pressed left at (253, 343)
Screenshot: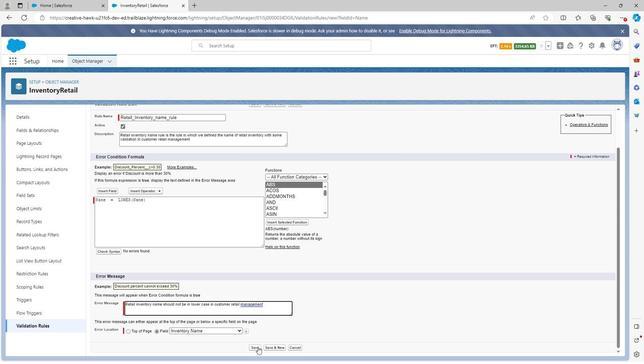 
Action: Mouse moved to (45, 126)
Screenshot: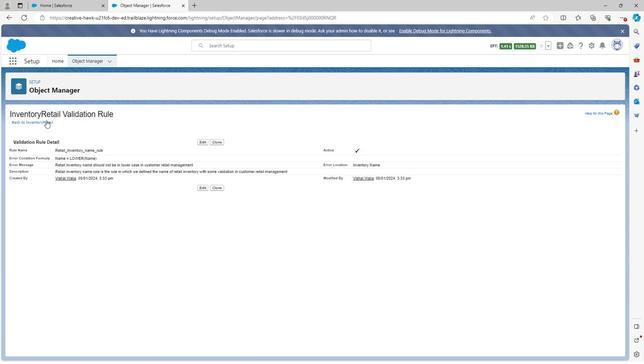 
Action: Mouse pressed left at (45, 126)
